 Task: Search one way flight ticket for 1 adult, 5 children, 2 infants in seat and 1 infant on lap in first from San Antonio: San Antonio International Airport to Laramie: Laramie Regional Airport on 8-3-2023. Choice of flights is Westjet. Number of bags: 2 carry on bags and 6 checked bags. Price is upto 106000. Outbound departure time preference is 9:00.
Action: Mouse moved to (297, 124)
Screenshot: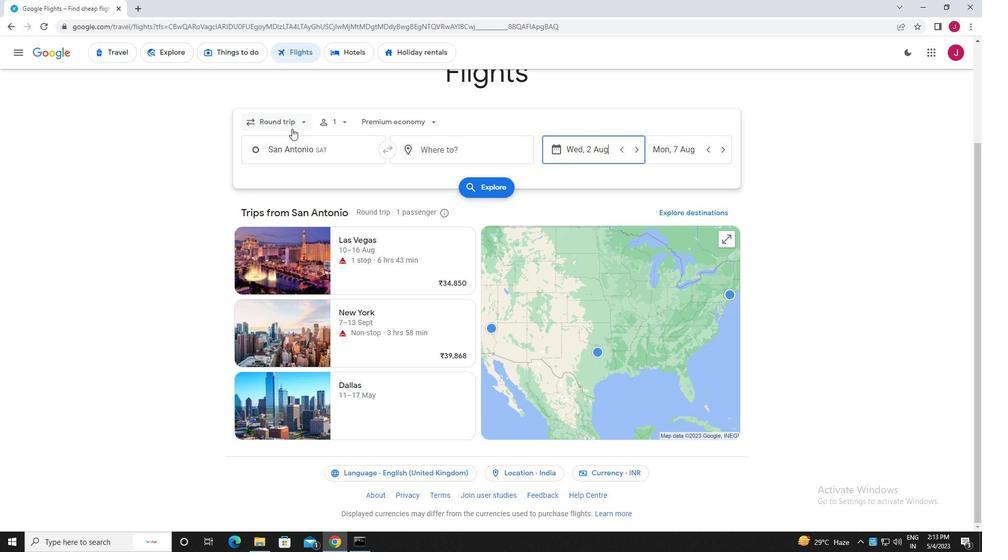 
Action: Mouse pressed left at (297, 124)
Screenshot: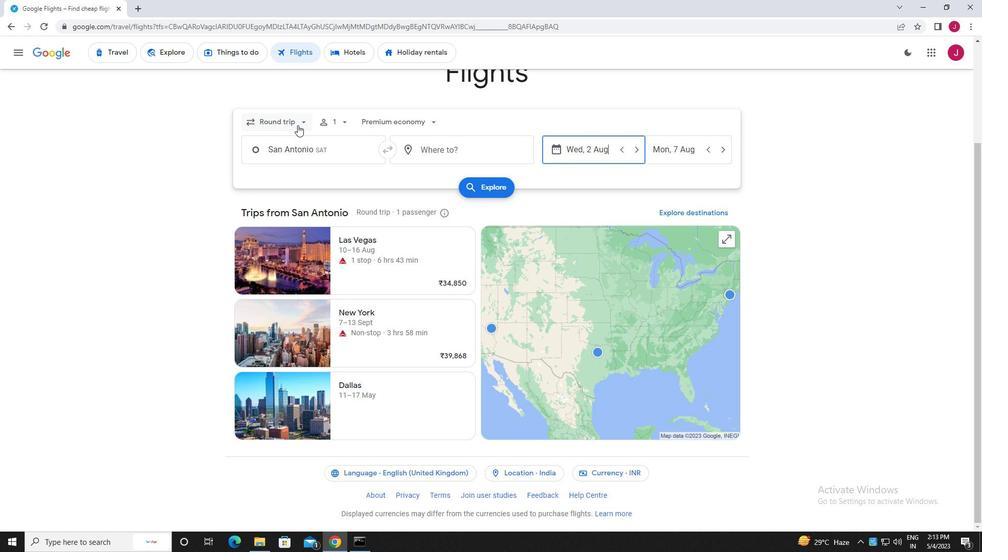 
Action: Mouse moved to (291, 168)
Screenshot: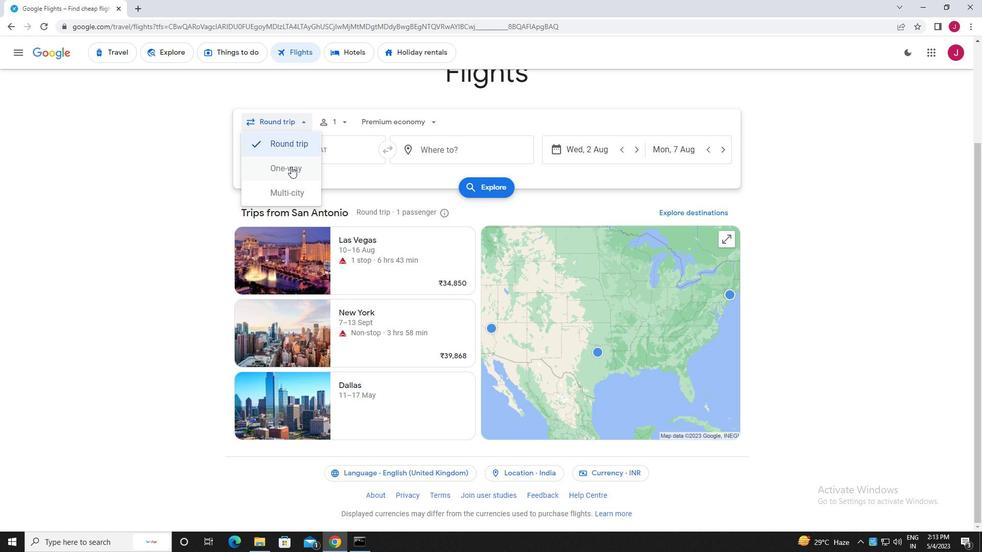 
Action: Mouse pressed left at (291, 168)
Screenshot: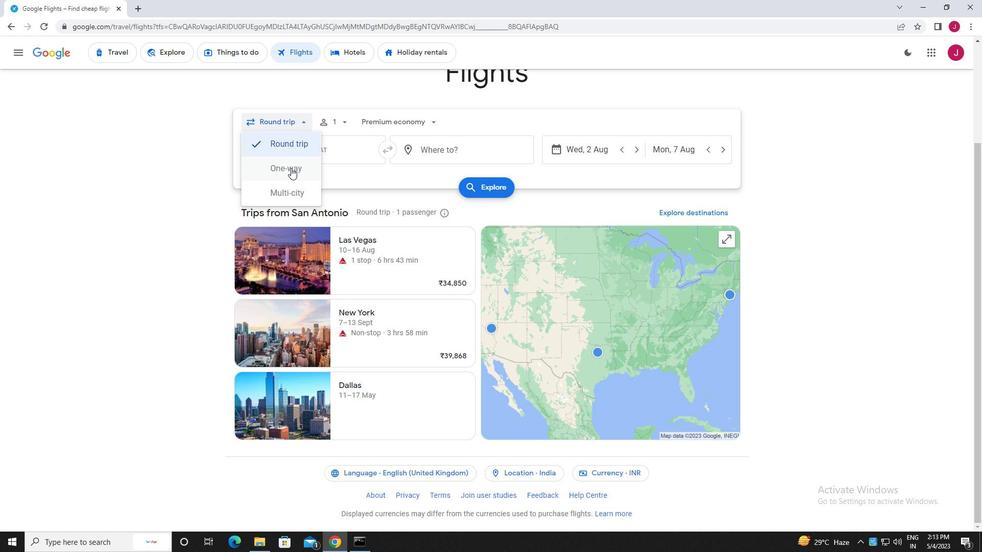 
Action: Mouse moved to (337, 122)
Screenshot: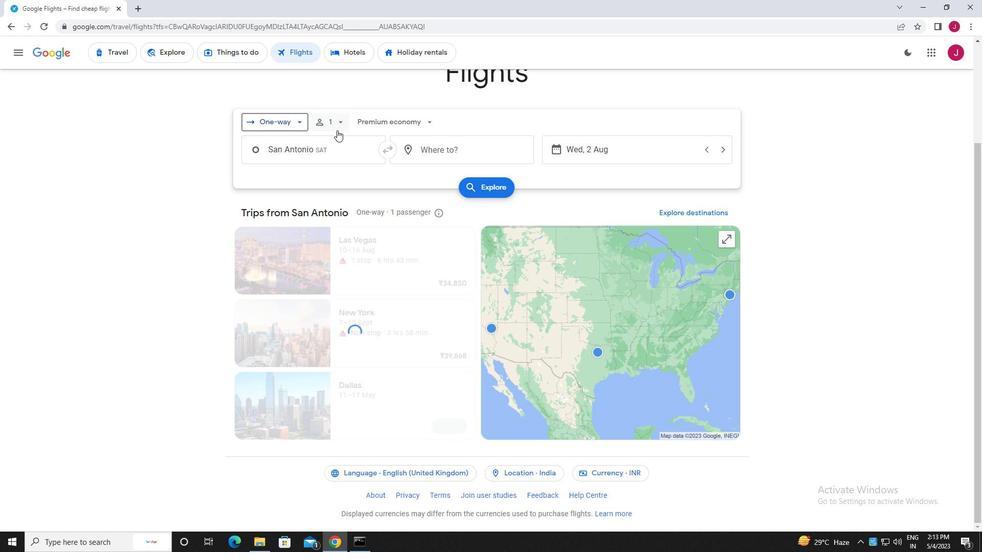 
Action: Mouse pressed left at (337, 122)
Screenshot: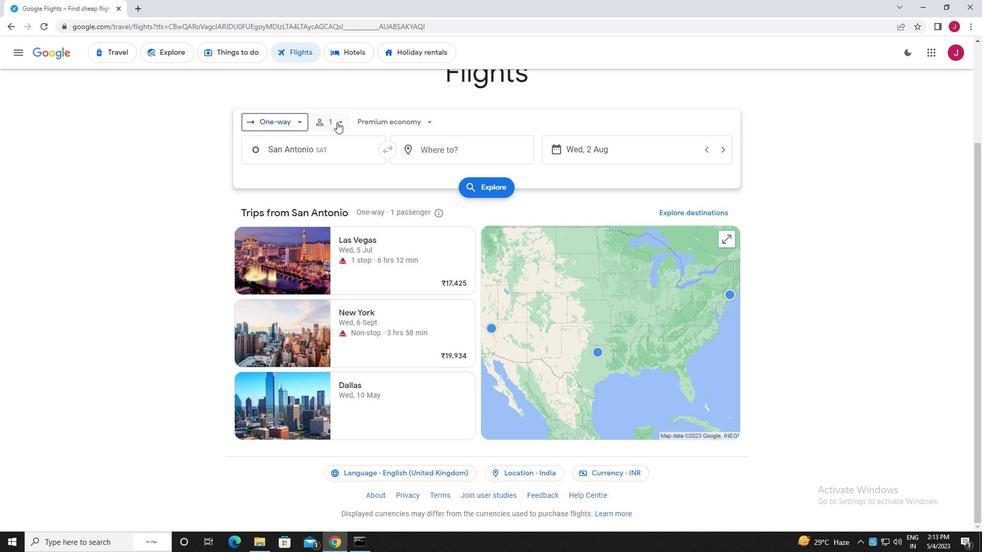 
Action: Mouse moved to (414, 172)
Screenshot: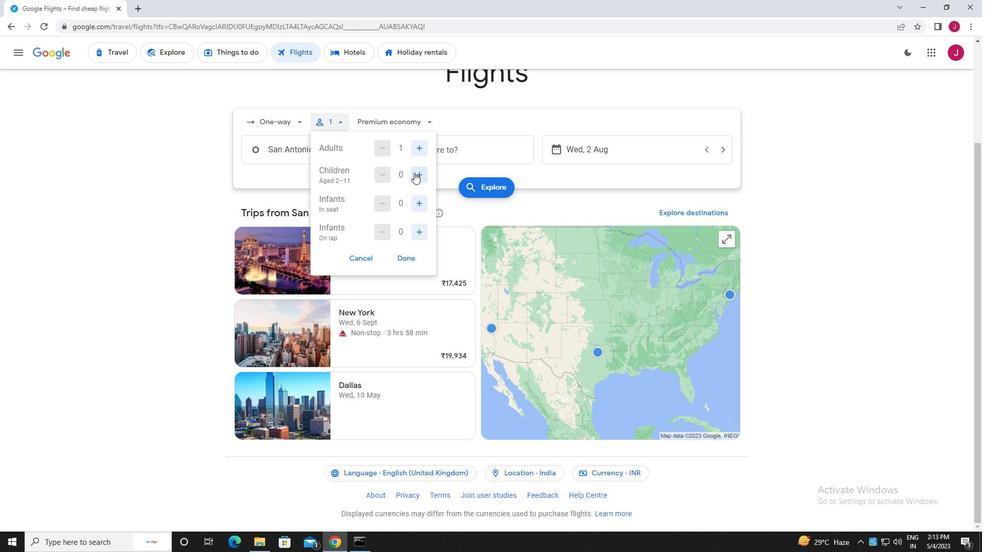 
Action: Mouse pressed left at (414, 172)
Screenshot: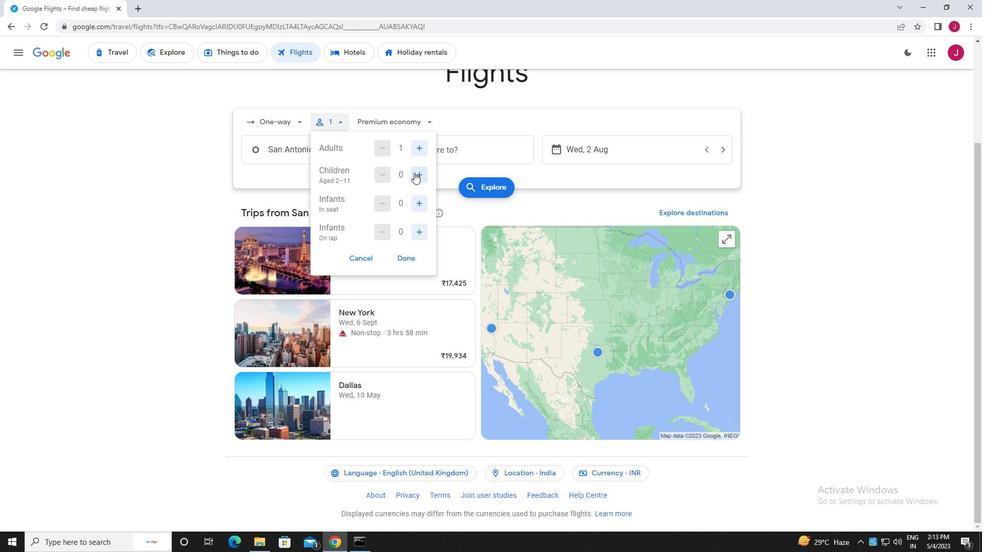 
Action: Mouse moved to (414, 172)
Screenshot: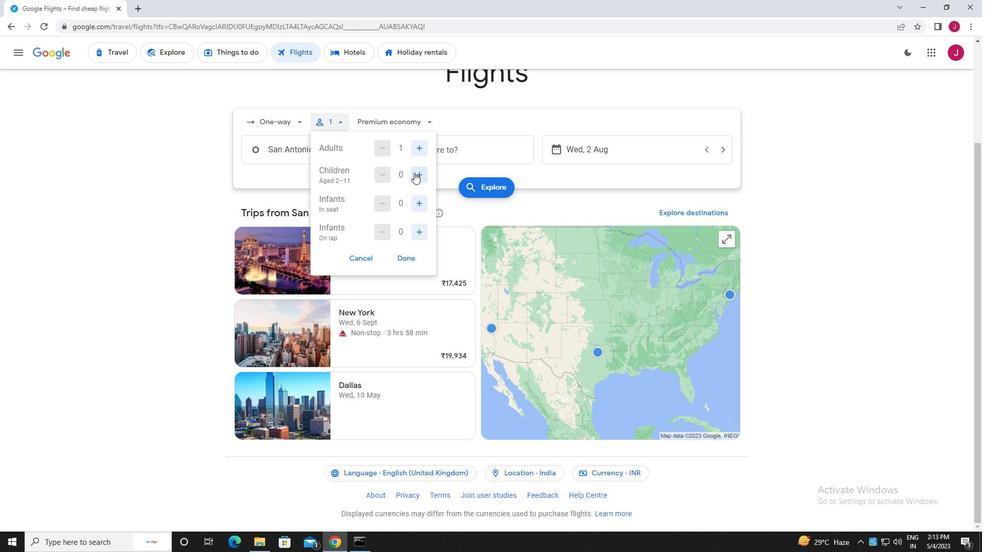 
Action: Mouse pressed left at (414, 172)
Screenshot: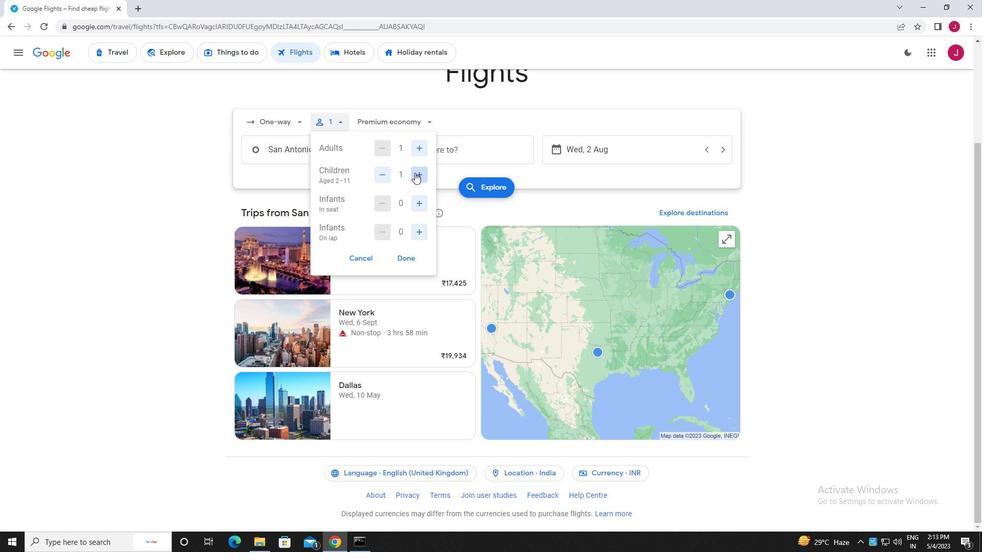 
Action: Mouse pressed left at (414, 172)
Screenshot: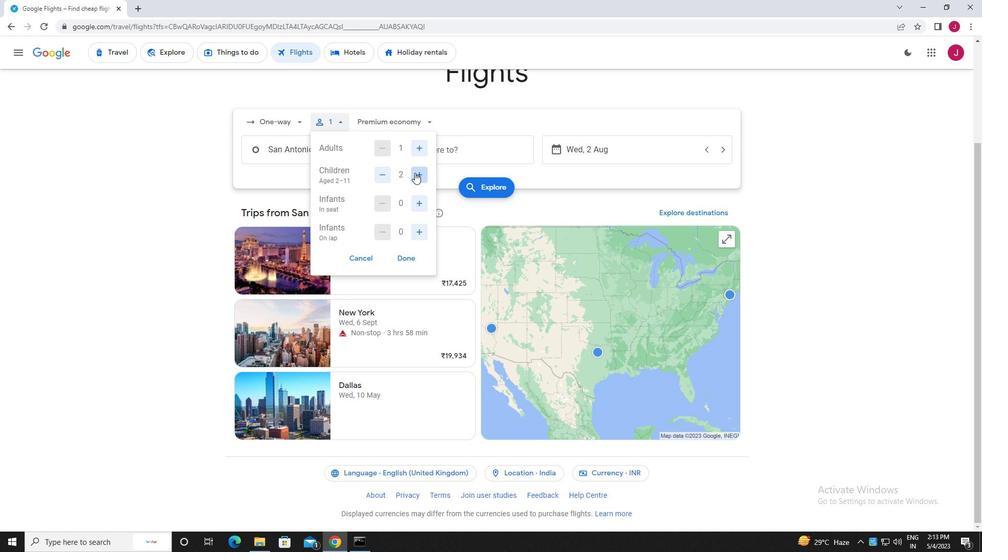 
Action: Mouse pressed left at (414, 172)
Screenshot: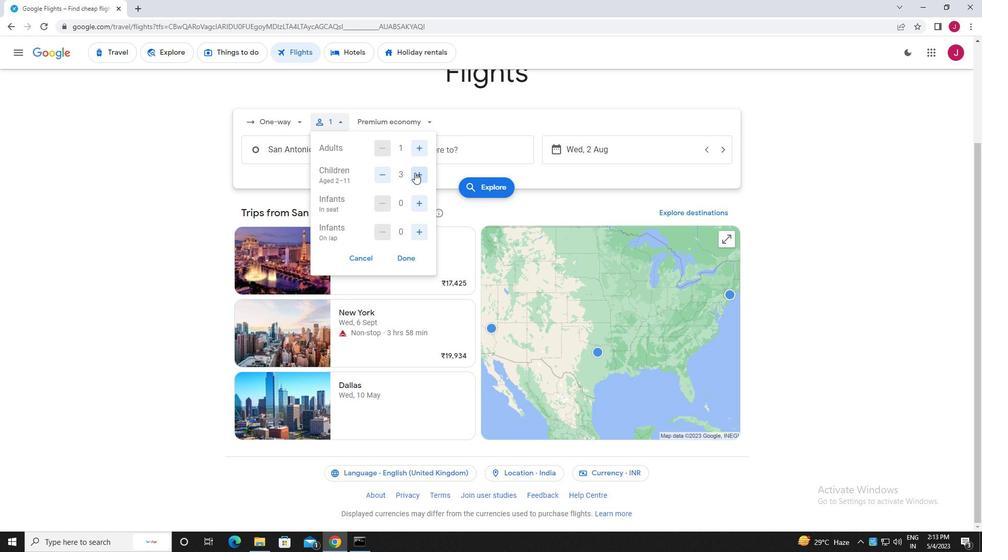 
Action: Mouse pressed left at (414, 172)
Screenshot: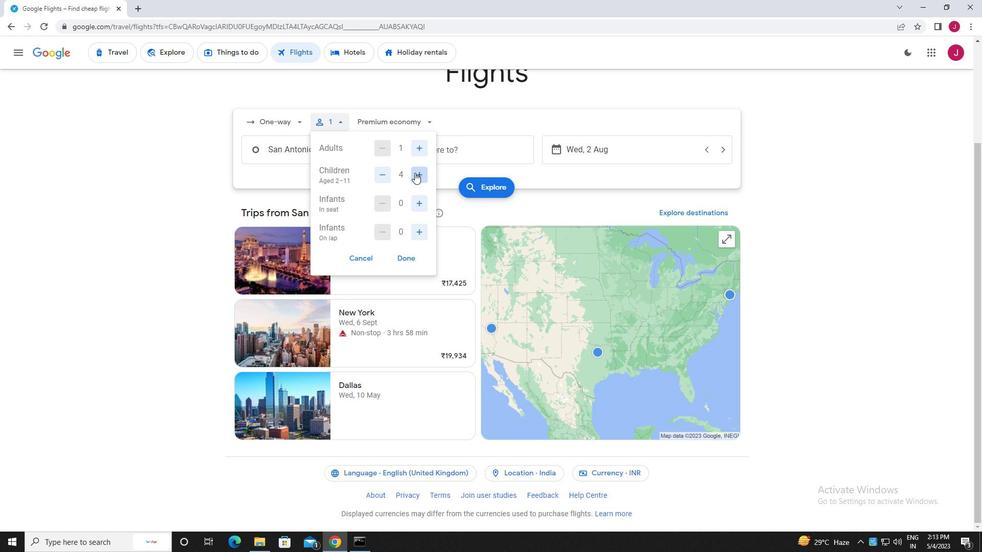 
Action: Mouse moved to (420, 202)
Screenshot: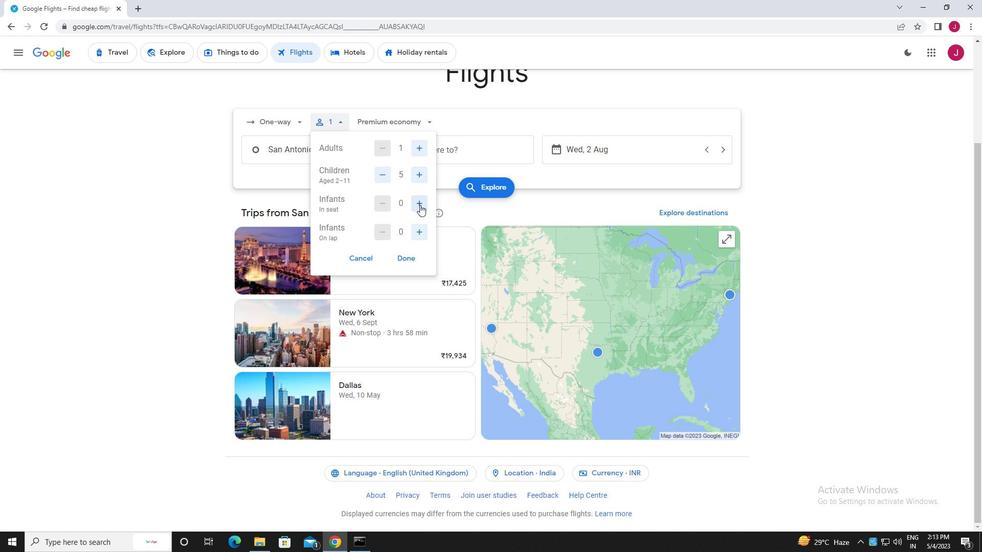 
Action: Mouse pressed left at (420, 202)
Screenshot: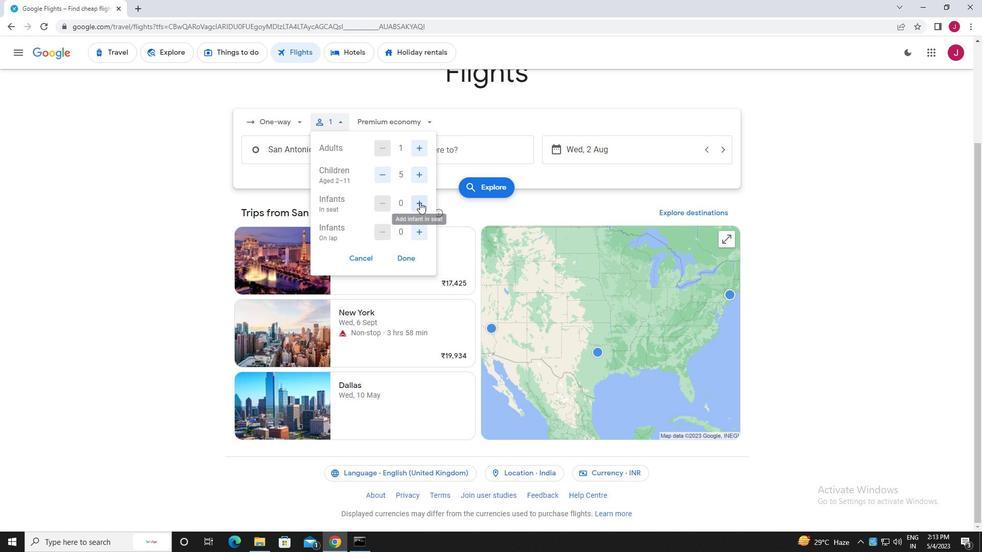 
Action: Mouse pressed left at (420, 202)
Screenshot: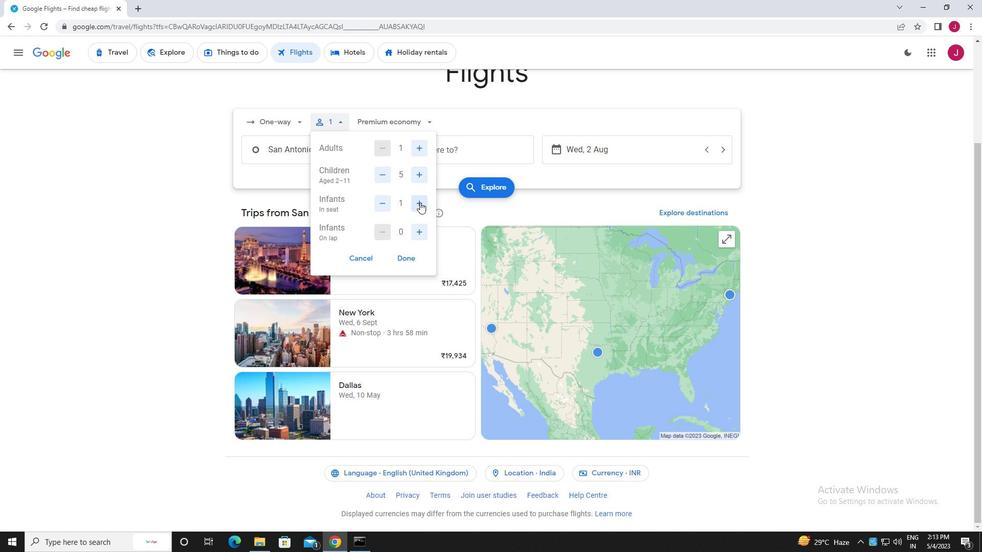 
Action: Mouse moved to (419, 233)
Screenshot: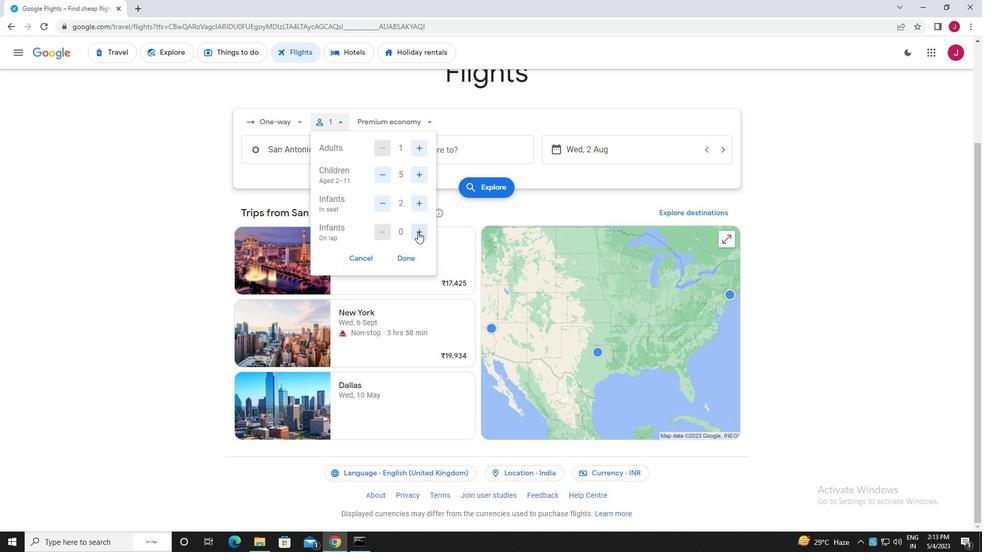 
Action: Mouse pressed left at (419, 233)
Screenshot: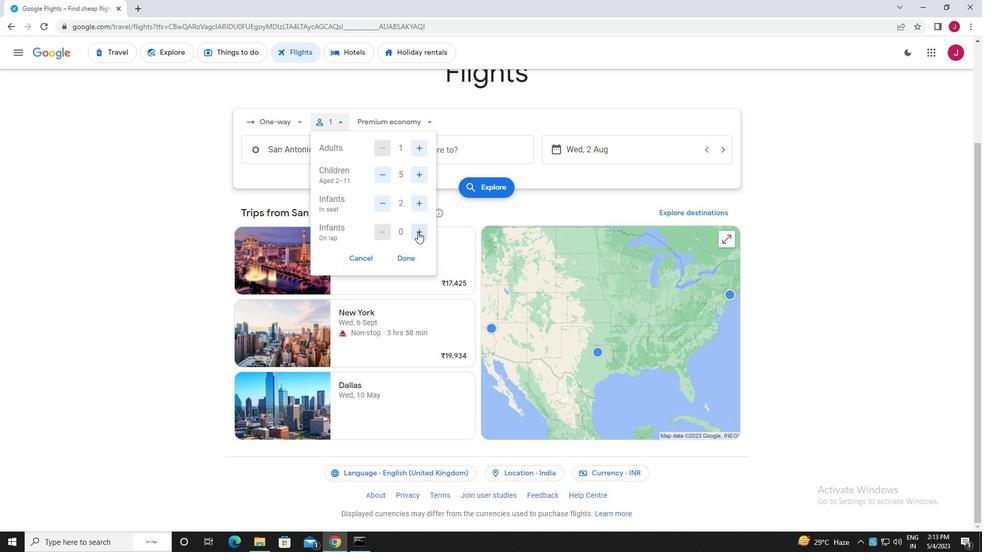 
Action: Mouse moved to (385, 203)
Screenshot: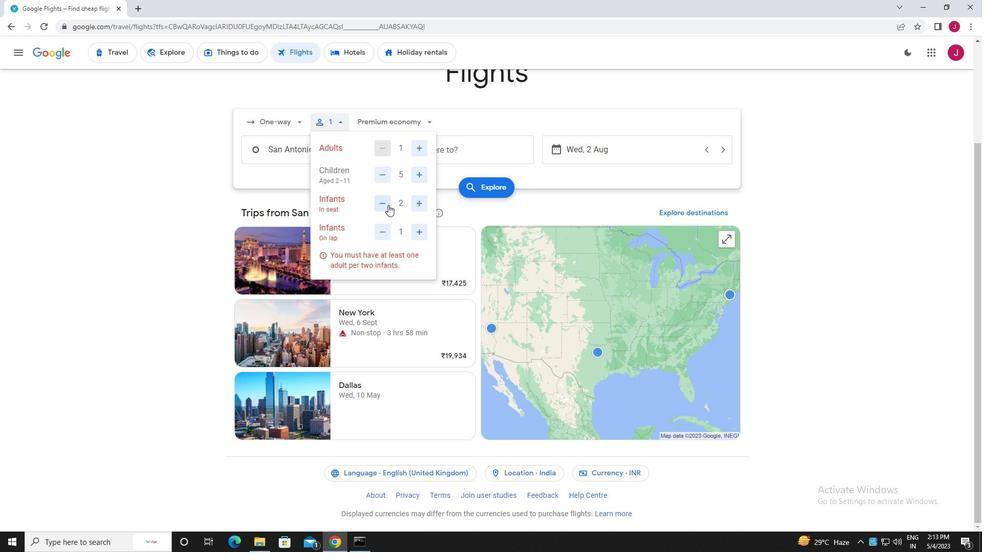 
Action: Mouse pressed left at (385, 203)
Screenshot: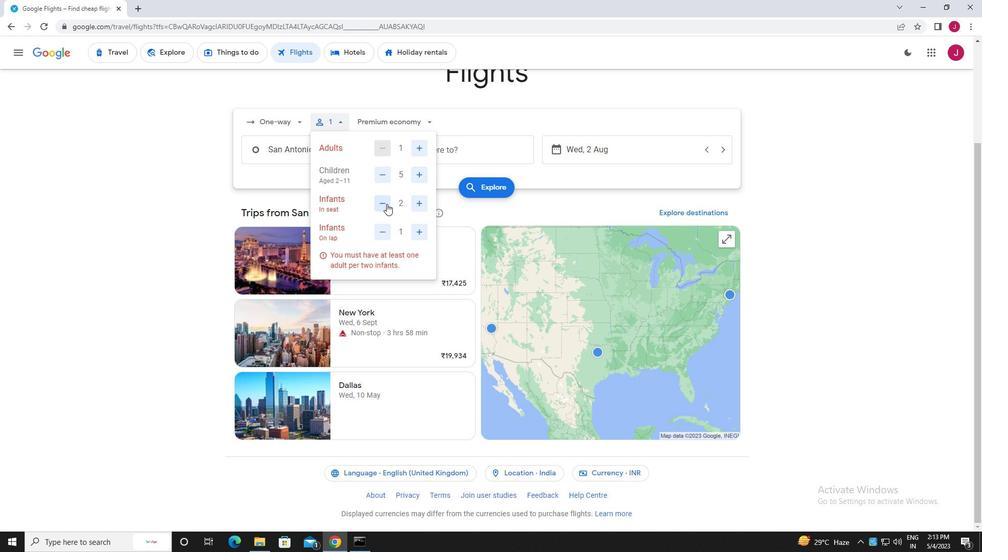 
Action: Mouse moved to (403, 257)
Screenshot: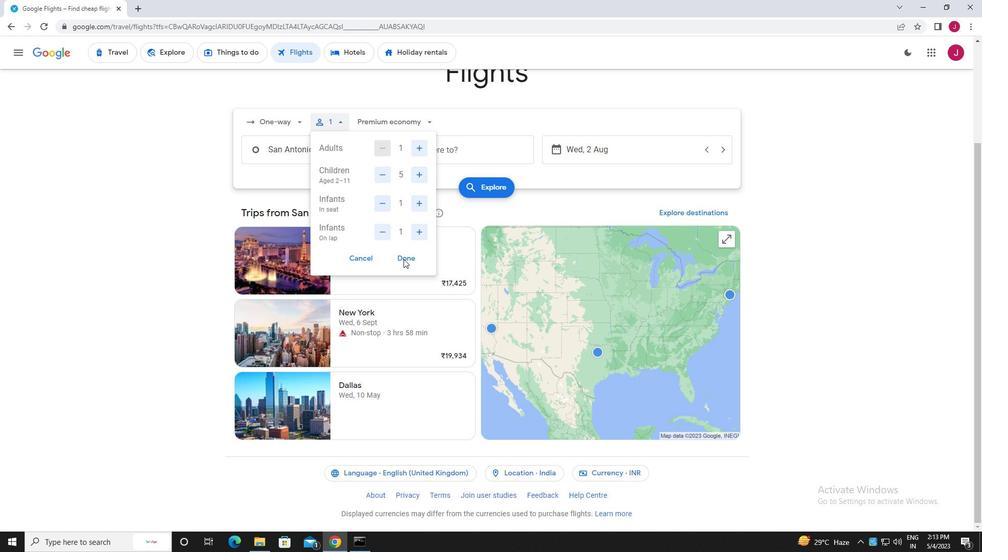 
Action: Mouse pressed left at (403, 257)
Screenshot: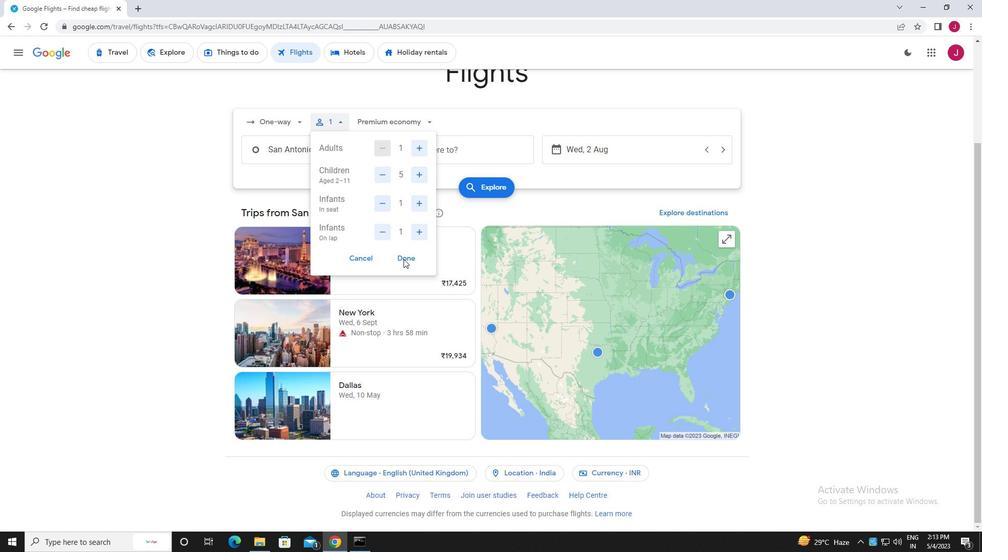 
Action: Mouse moved to (404, 122)
Screenshot: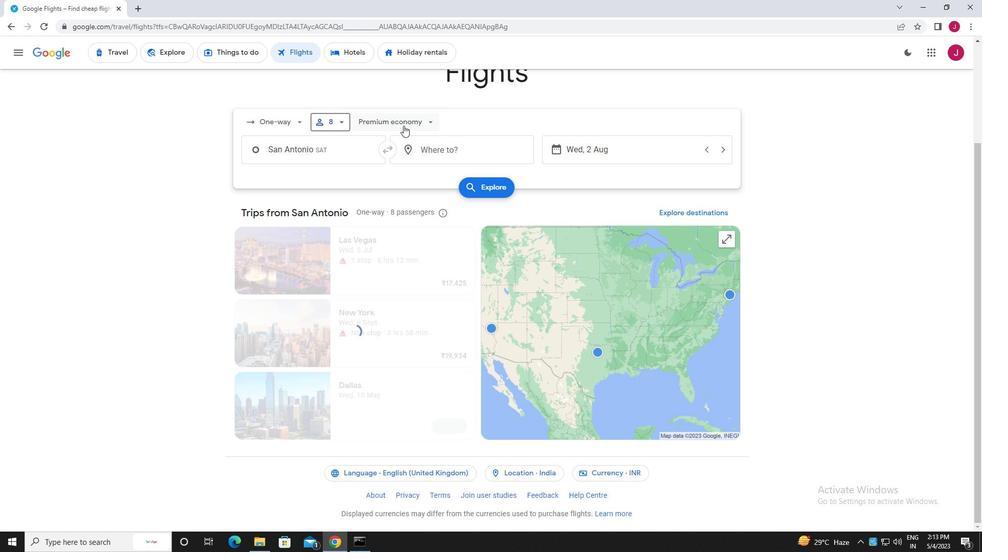 
Action: Mouse pressed left at (404, 122)
Screenshot: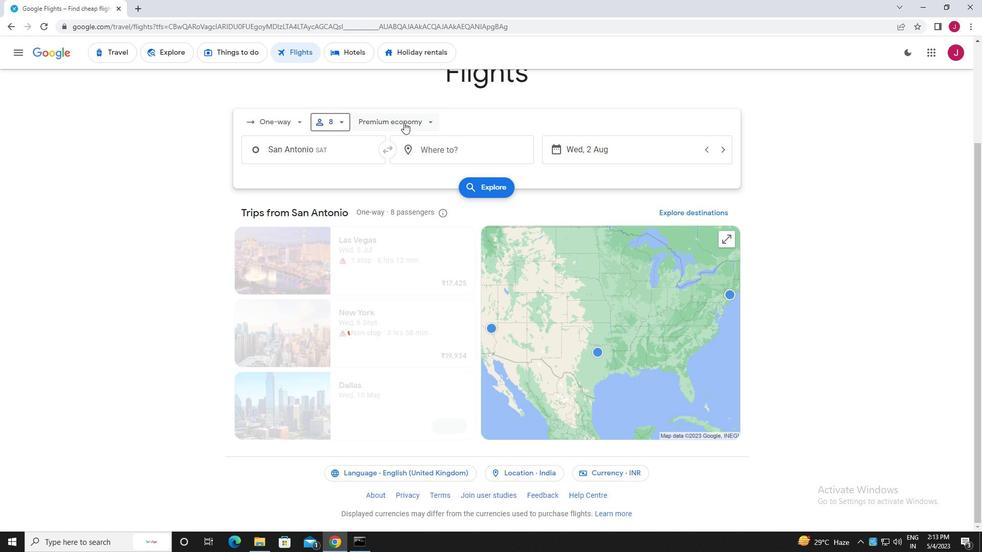 
Action: Mouse moved to (391, 219)
Screenshot: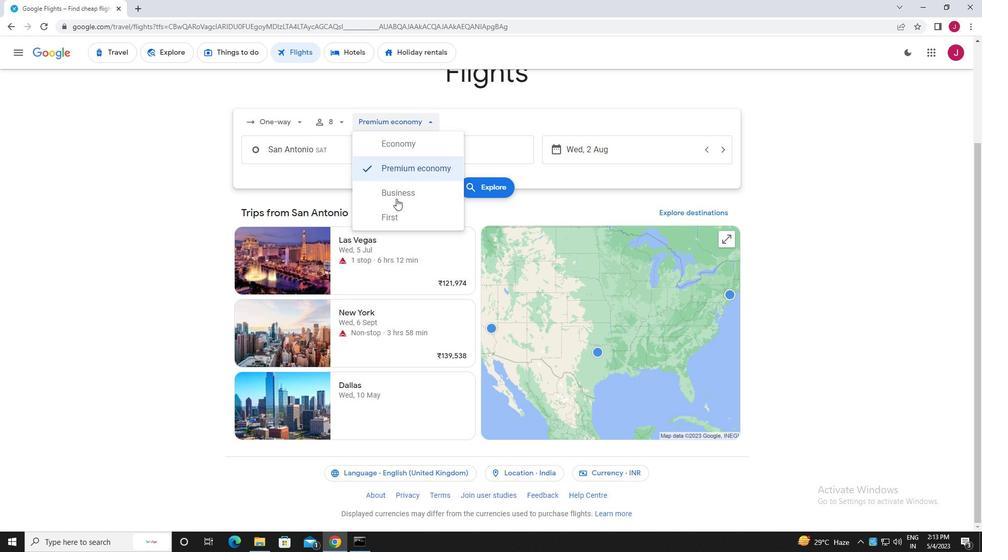 
Action: Mouse pressed left at (391, 219)
Screenshot: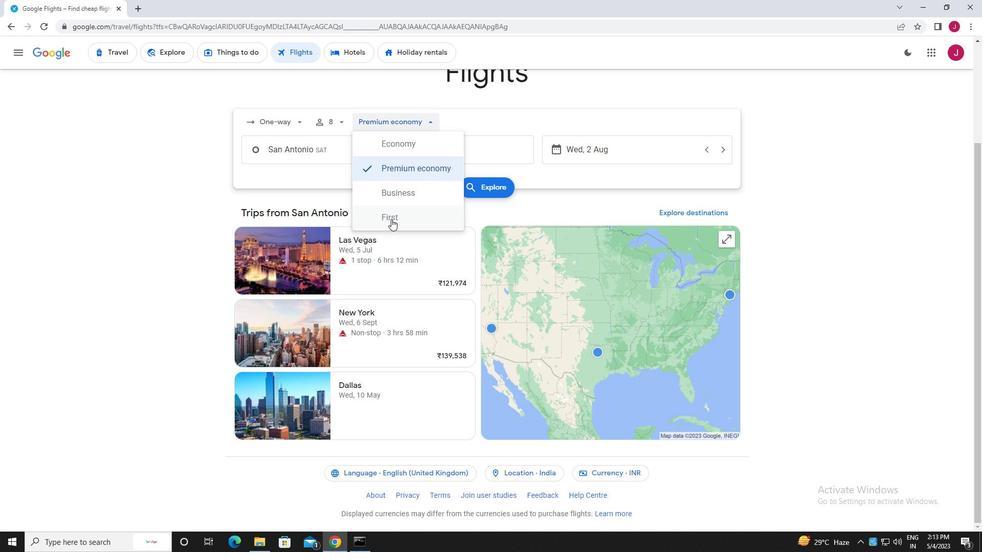 
Action: Mouse moved to (334, 151)
Screenshot: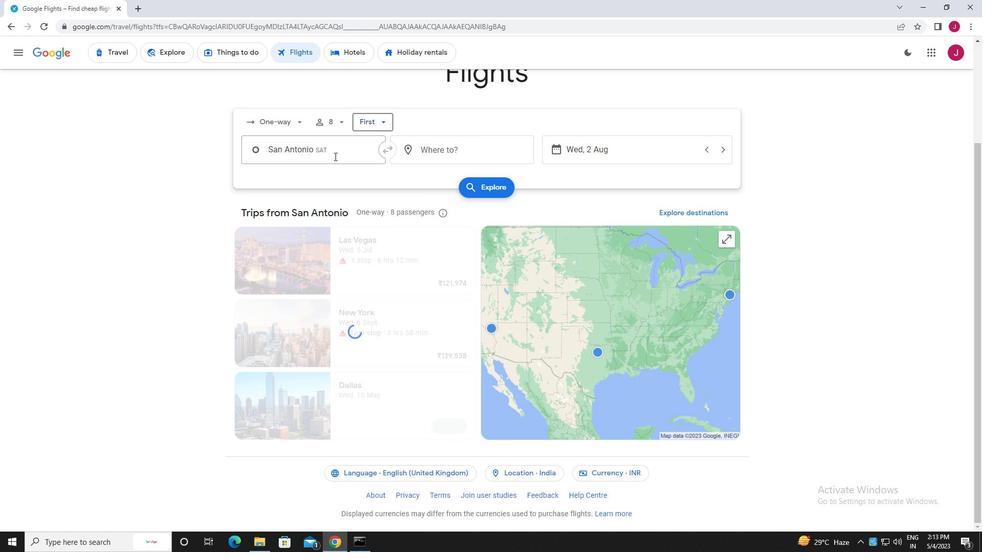 
Action: Mouse pressed left at (334, 151)
Screenshot: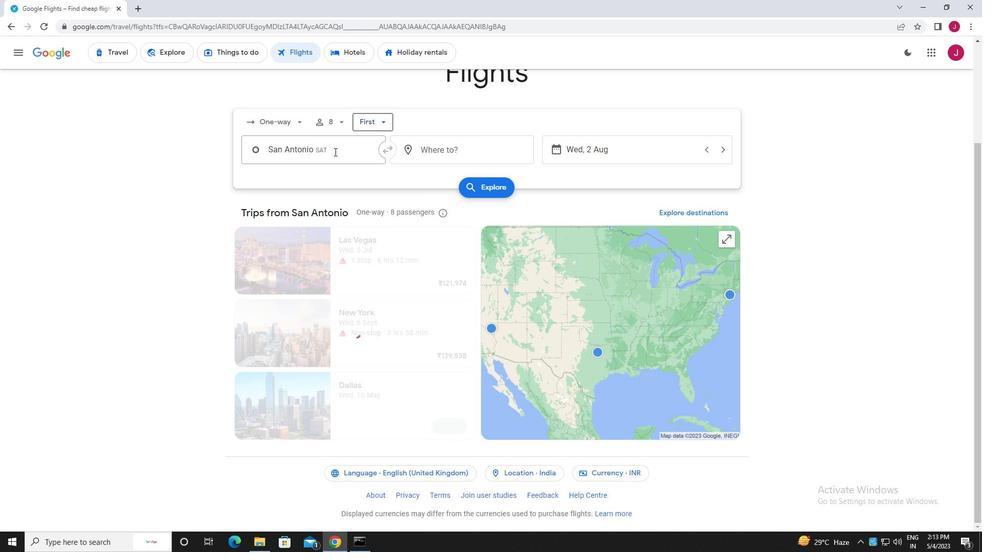 
Action: Mouse moved to (335, 151)
Screenshot: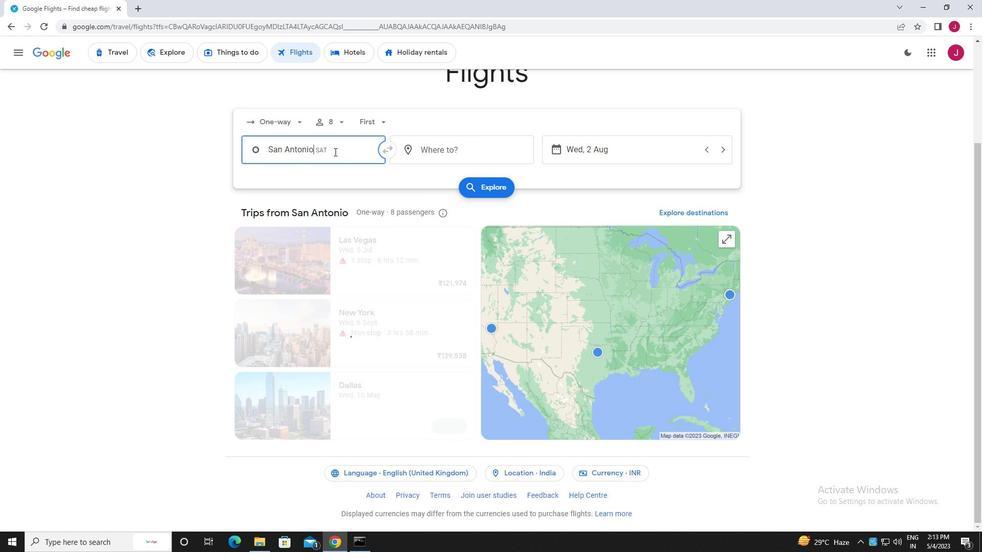 
Action: Key pressed san<Key.space>antonio
Screenshot: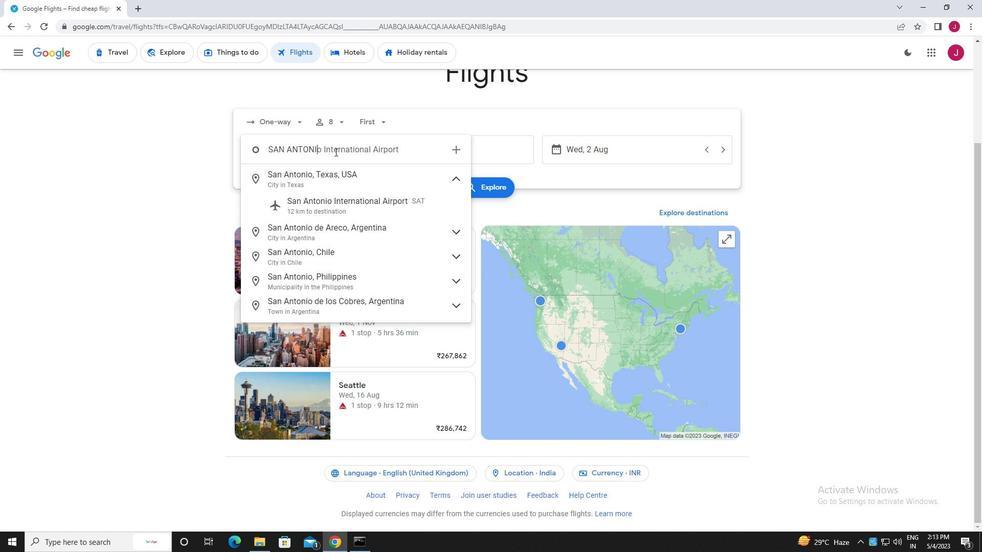 
Action: Mouse moved to (380, 209)
Screenshot: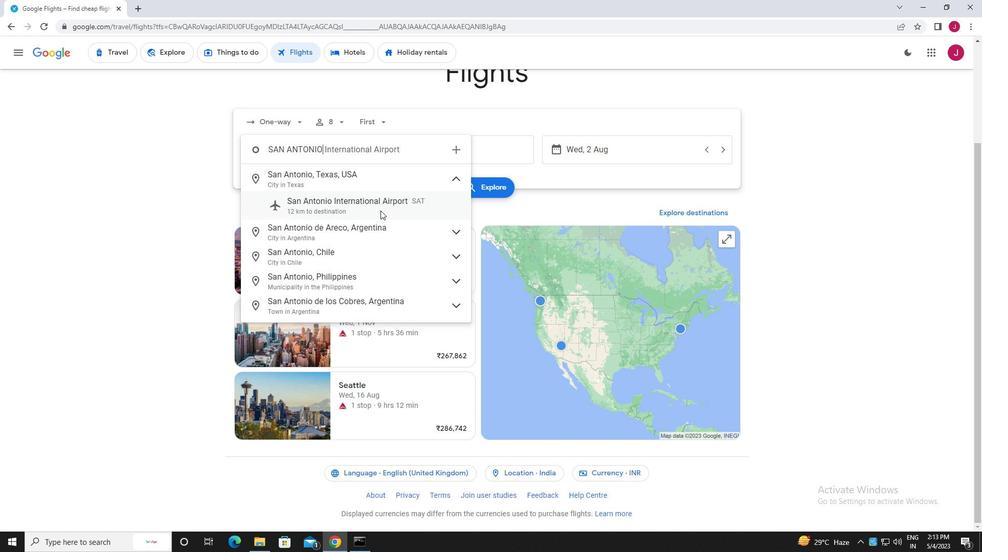 
Action: Mouse pressed left at (380, 209)
Screenshot: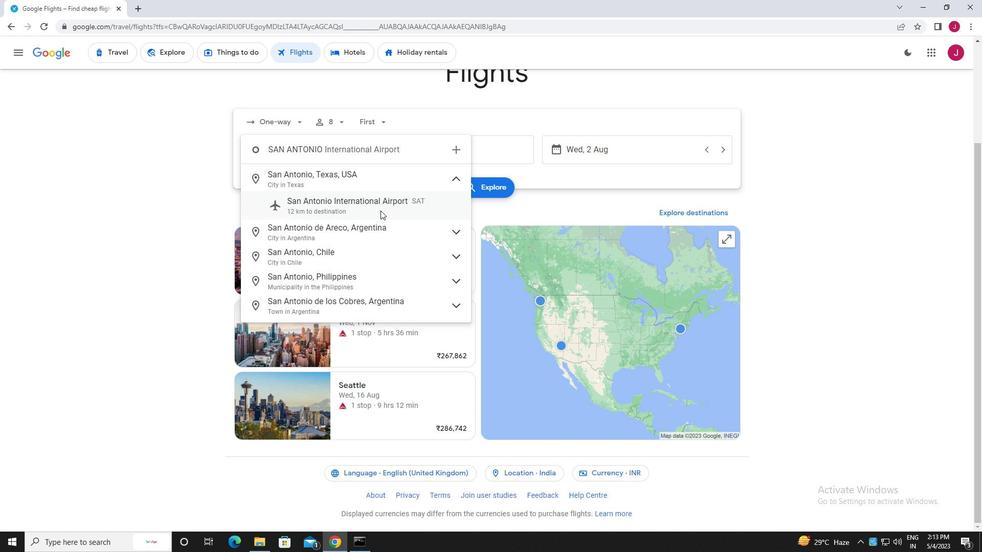 
Action: Mouse moved to (459, 151)
Screenshot: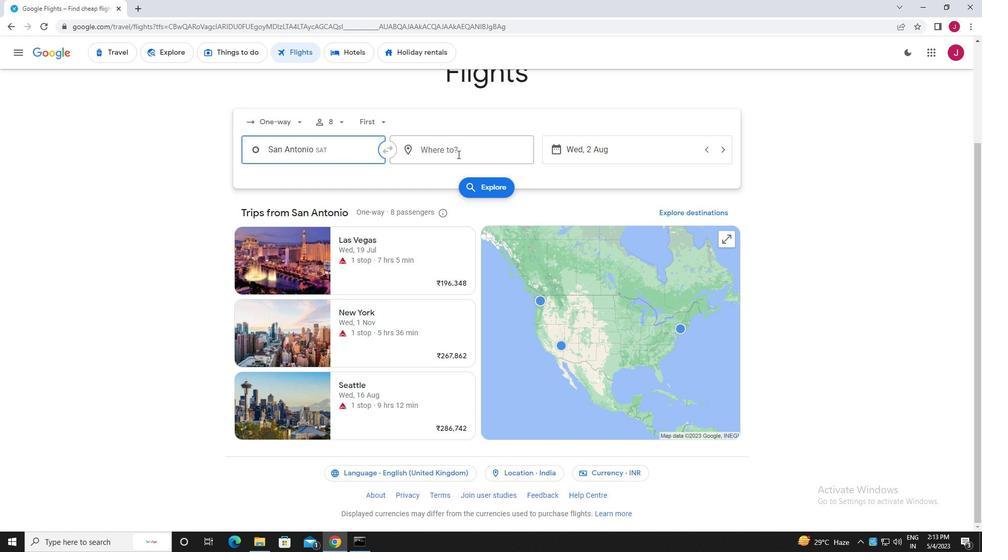 
Action: Mouse pressed left at (459, 151)
Screenshot: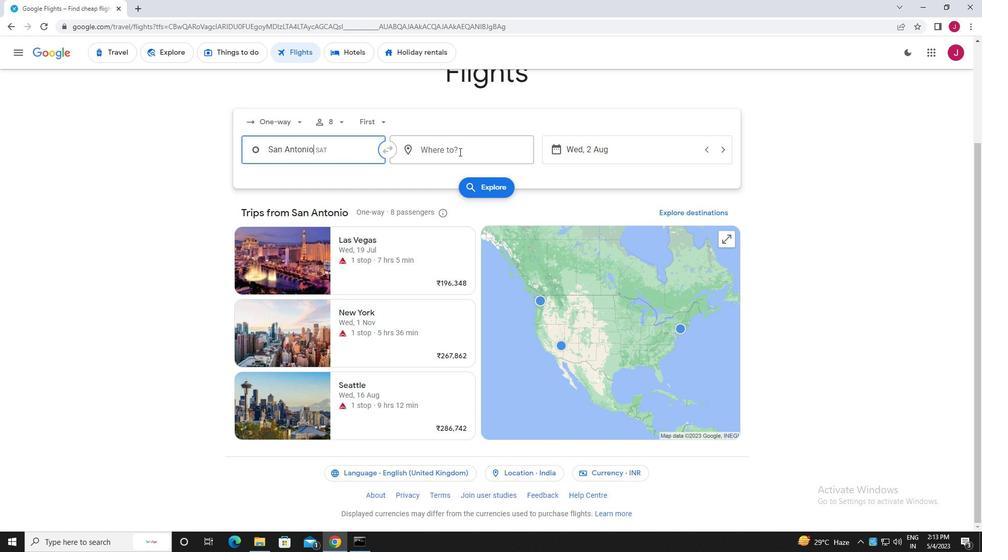 
Action: Mouse moved to (459, 152)
Screenshot: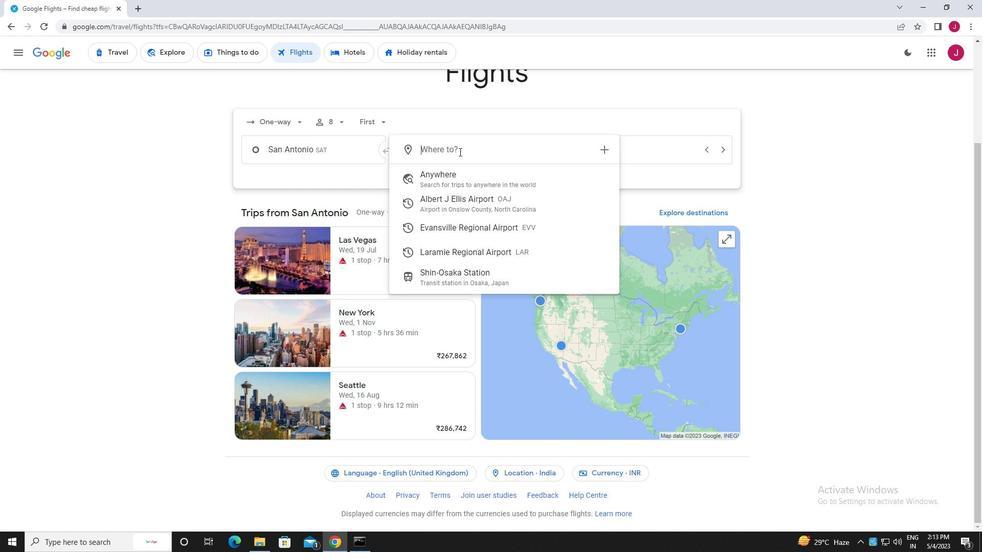 
Action: Key pressed laram
Screenshot: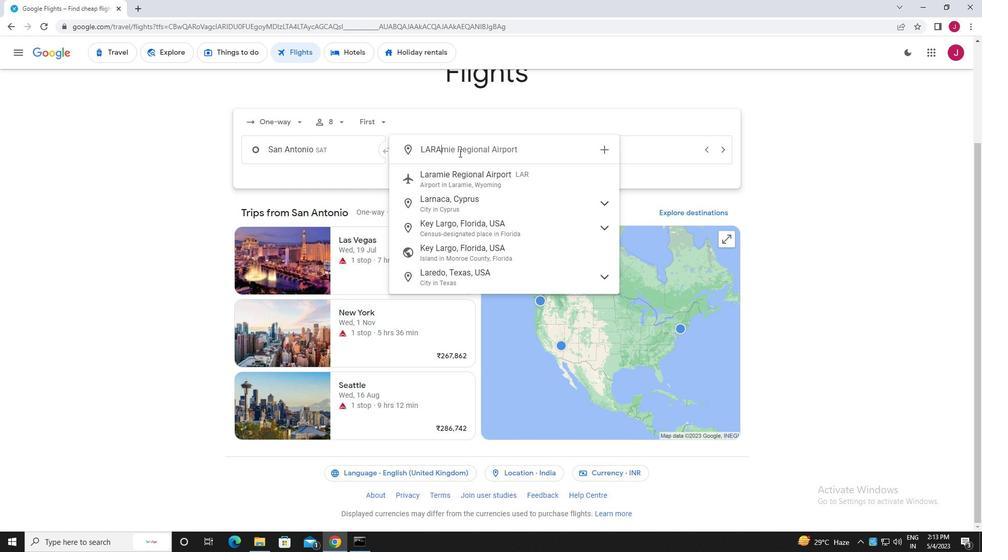 
Action: Mouse moved to (482, 234)
Screenshot: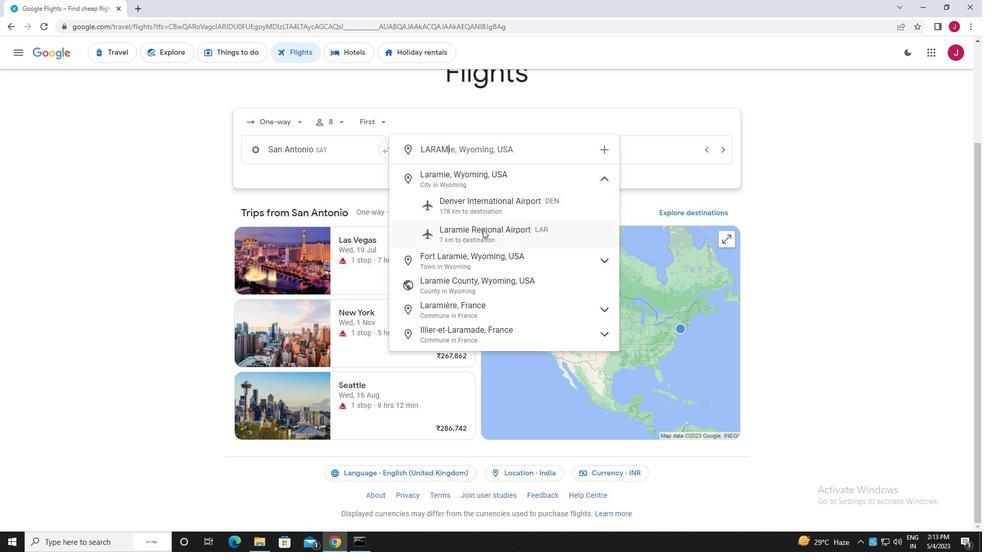 
Action: Mouse pressed left at (482, 234)
Screenshot: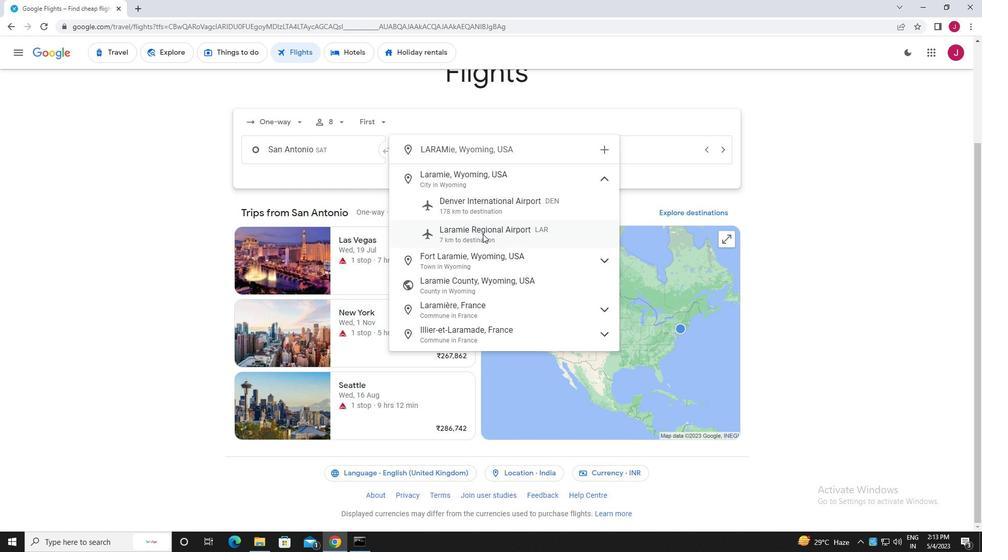 
Action: Mouse moved to (596, 150)
Screenshot: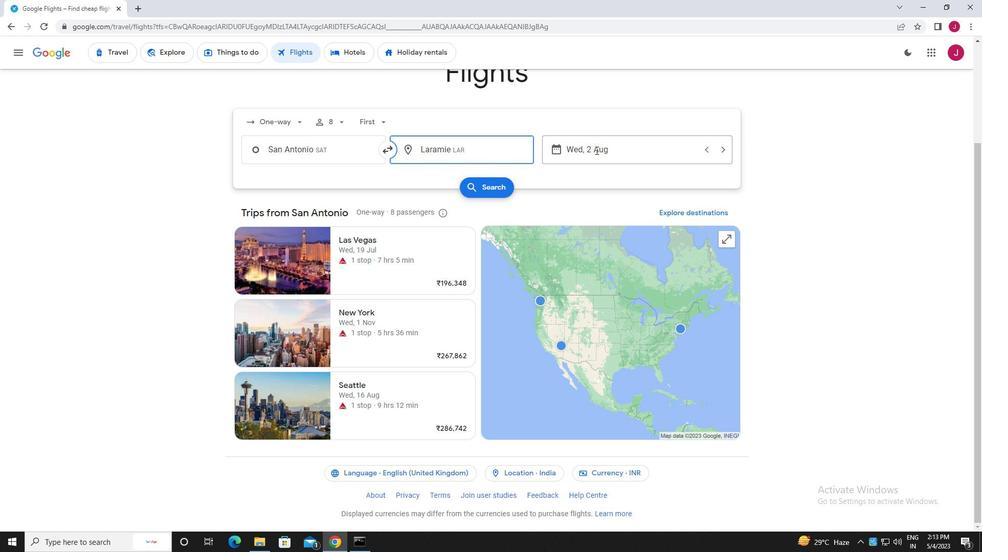 
Action: Mouse pressed left at (596, 150)
Screenshot: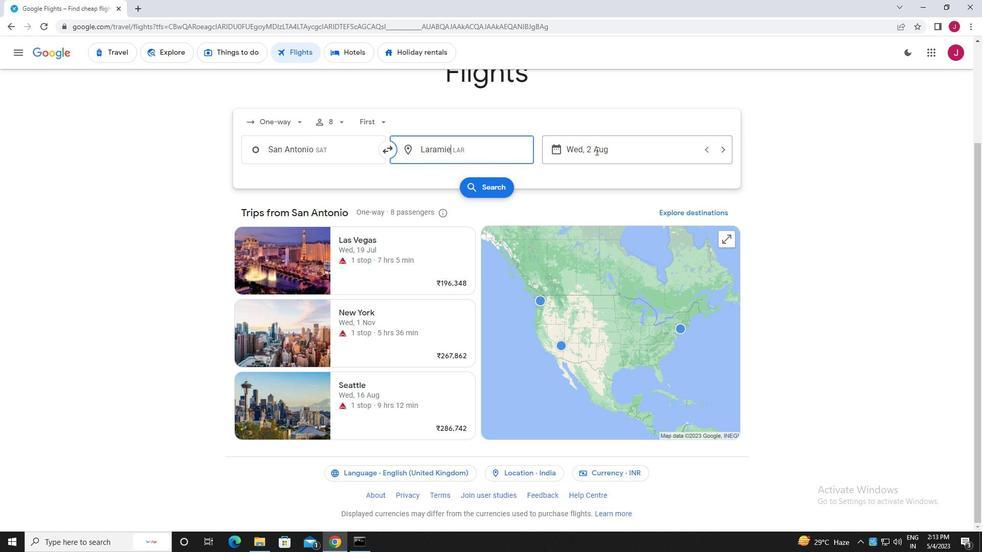 
Action: Mouse moved to (467, 225)
Screenshot: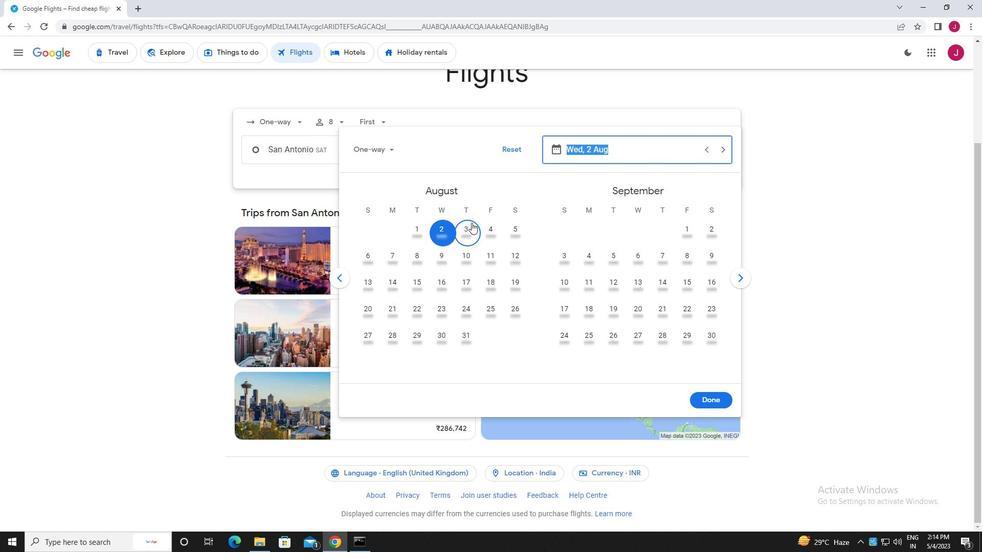 
Action: Mouse pressed left at (467, 225)
Screenshot: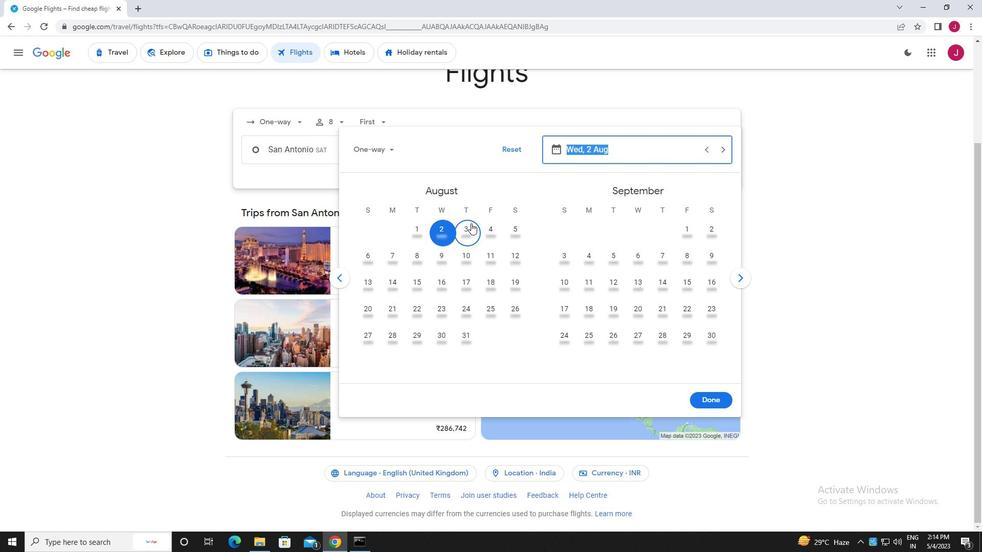 
Action: Mouse moved to (706, 401)
Screenshot: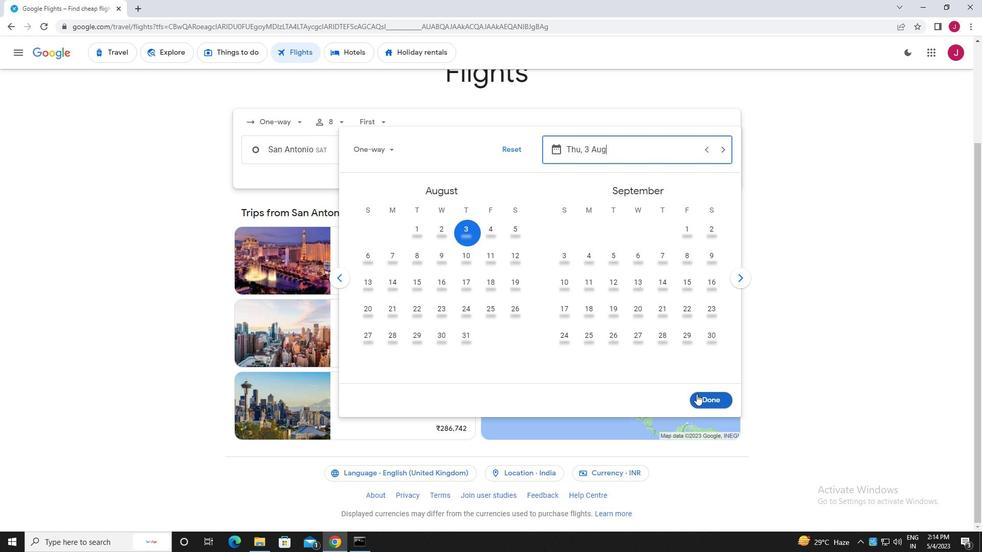 
Action: Mouse pressed left at (706, 401)
Screenshot: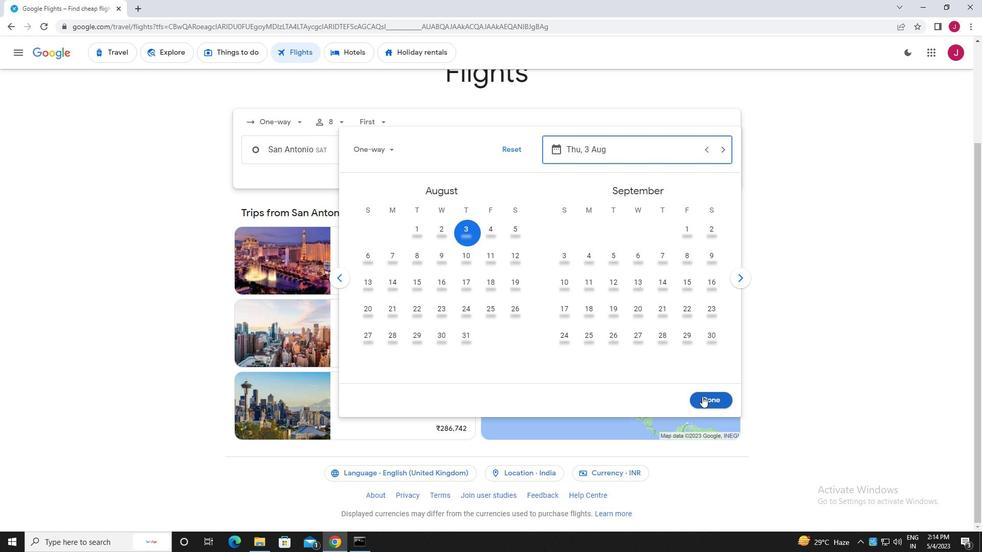 
Action: Mouse moved to (494, 185)
Screenshot: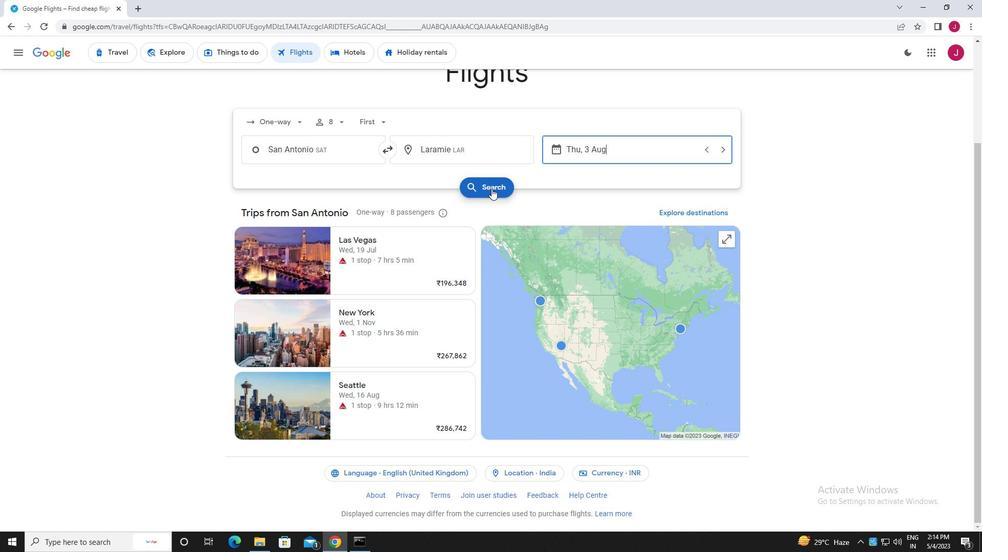 
Action: Mouse pressed left at (494, 185)
Screenshot: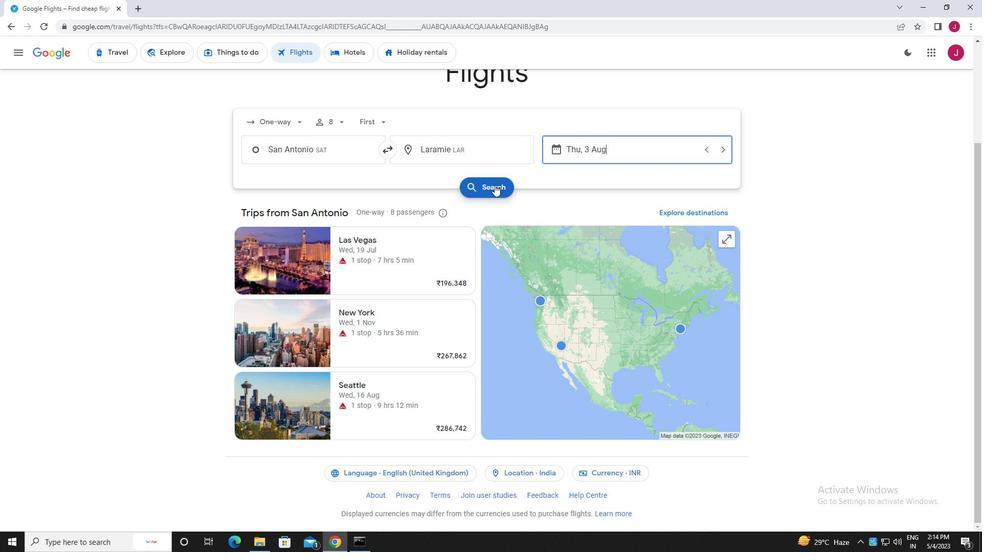 
Action: Mouse moved to (261, 145)
Screenshot: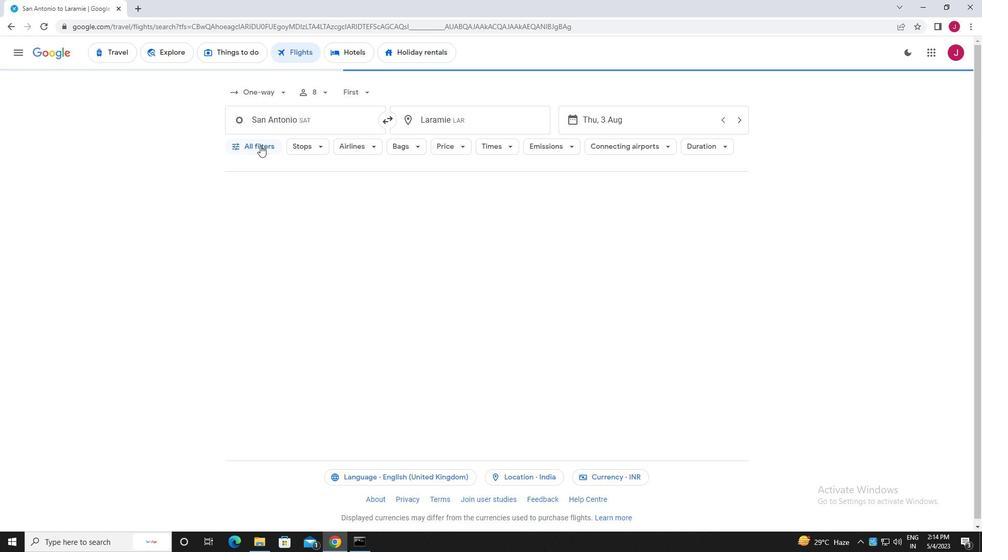 
Action: Mouse pressed left at (261, 145)
Screenshot: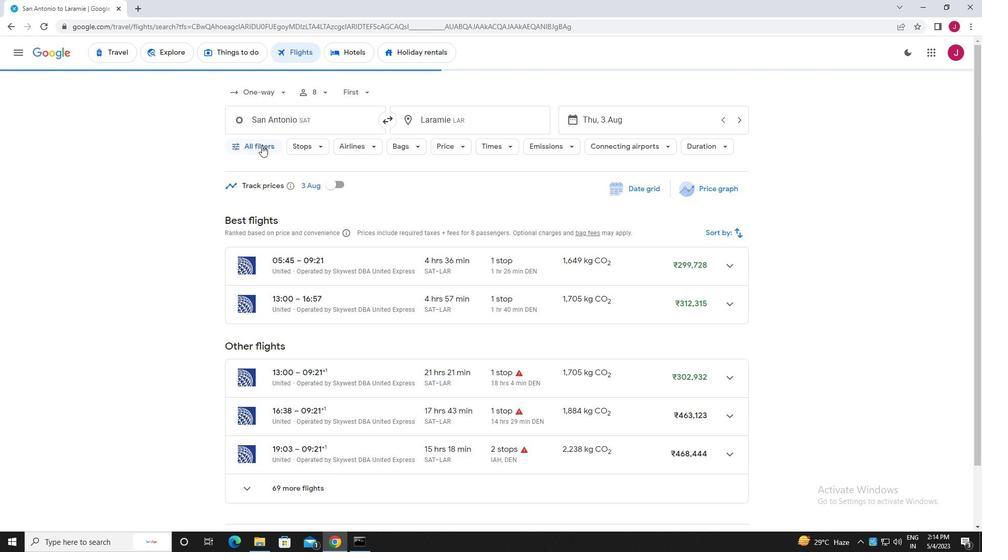 
Action: Mouse moved to (349, 232)
Screenshot: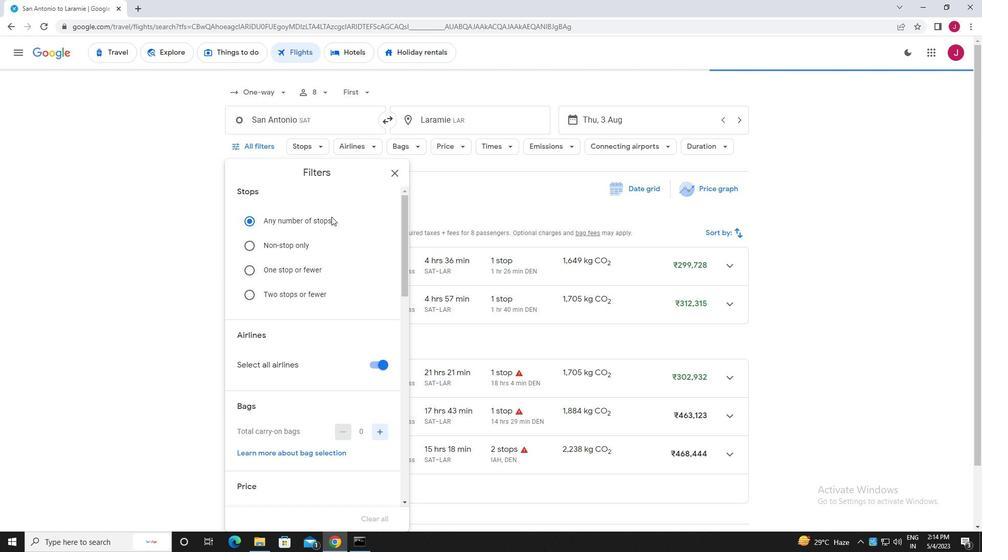 
Action: Mouse scrolled (349, 232) with delta (0, 0)
Screenshot: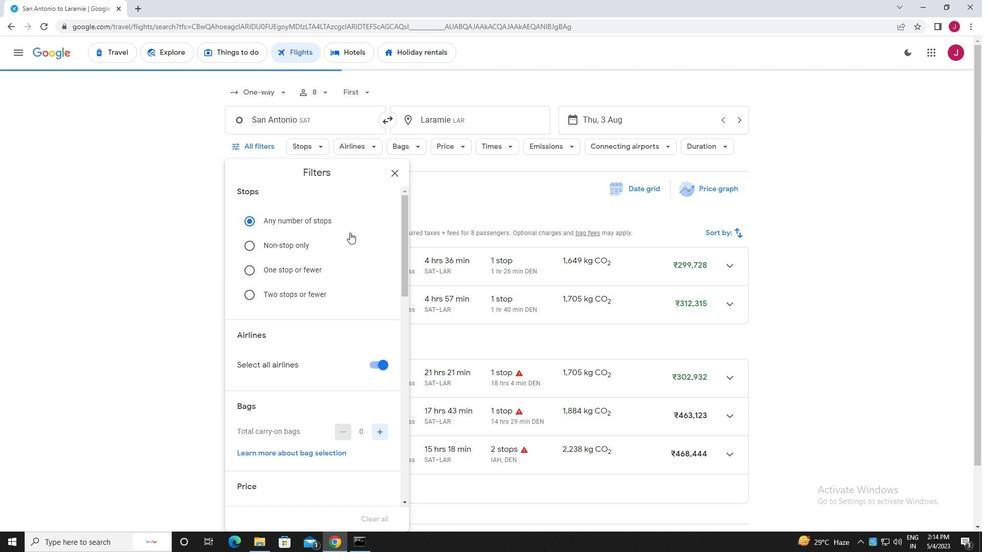 
Action: Mouse scrolled (349, 232) with delta (0, 0)
Screenshot: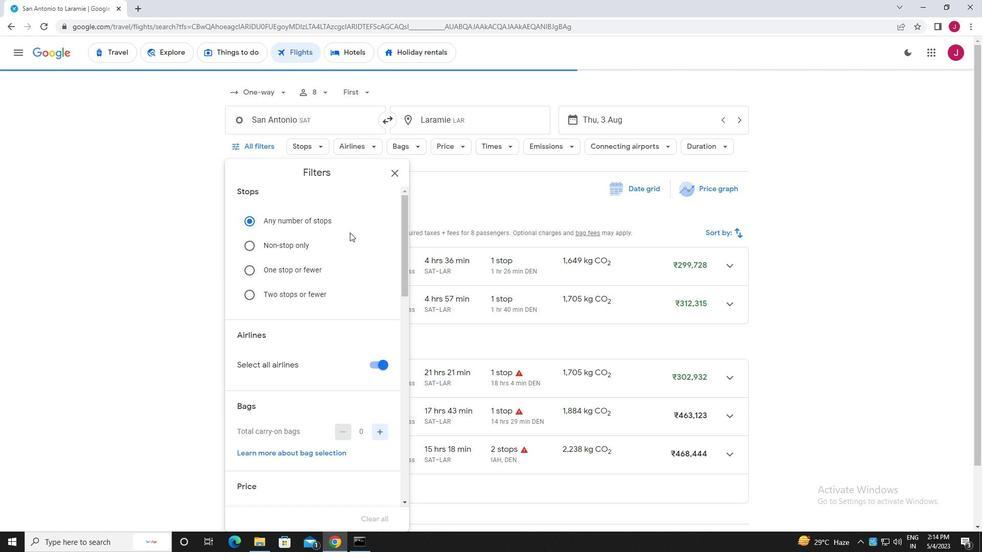 
Action: Mouse scrolled (349, 232) with delta (0, 0)
Screenshot: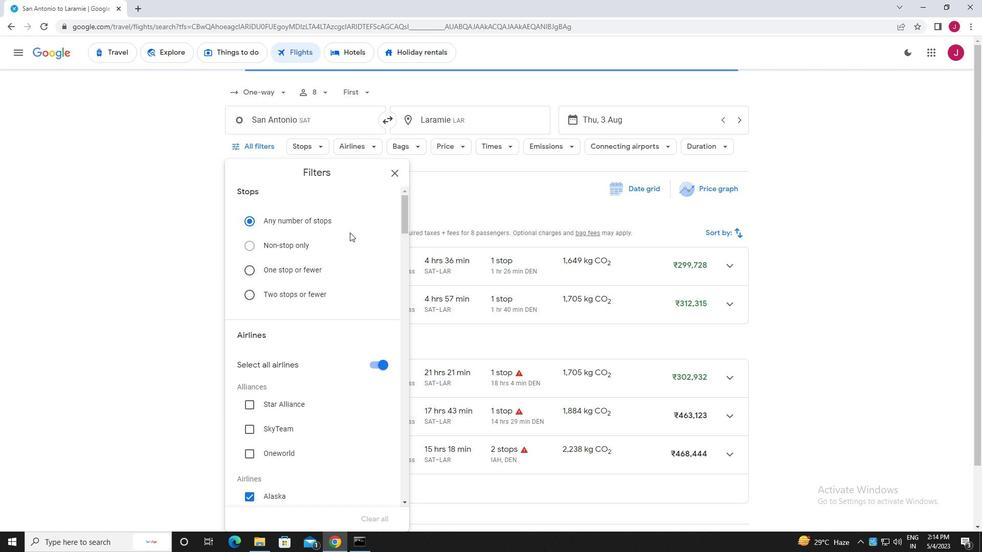 
Action: Mouse moved to (370, 214)
Screenshot: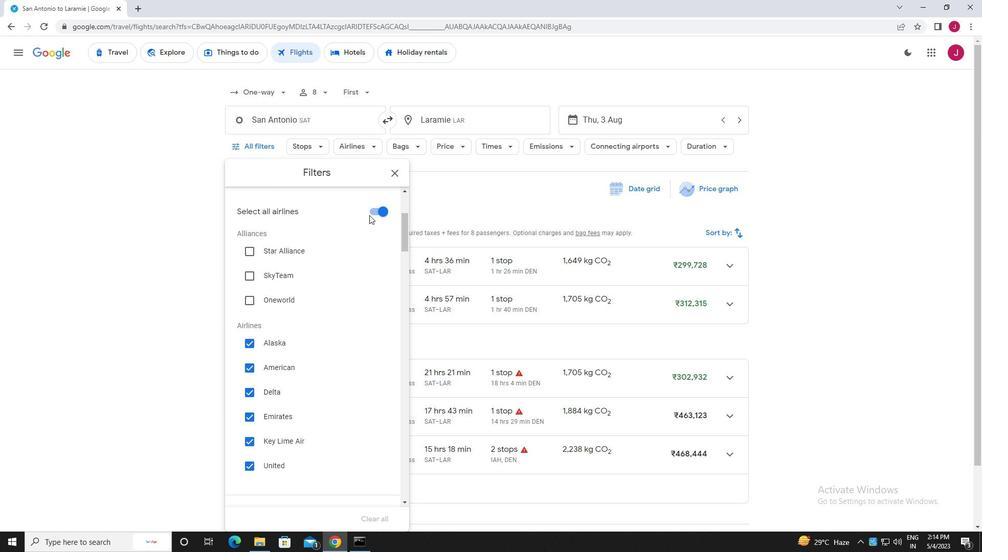 
Action: Mouse pressed left at (370, 214)
Screenshot: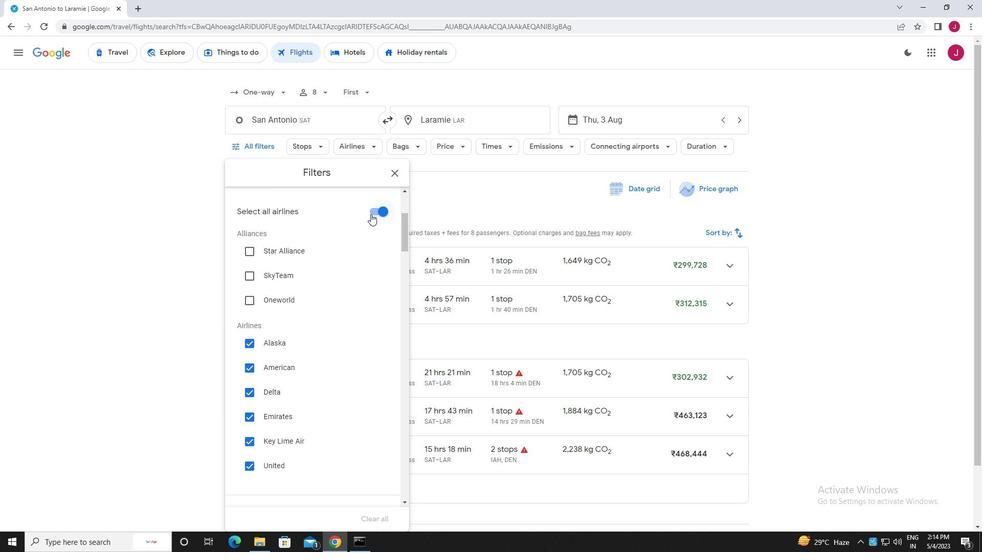 
Action: Mouse moved to (283, 379)
Screenshot: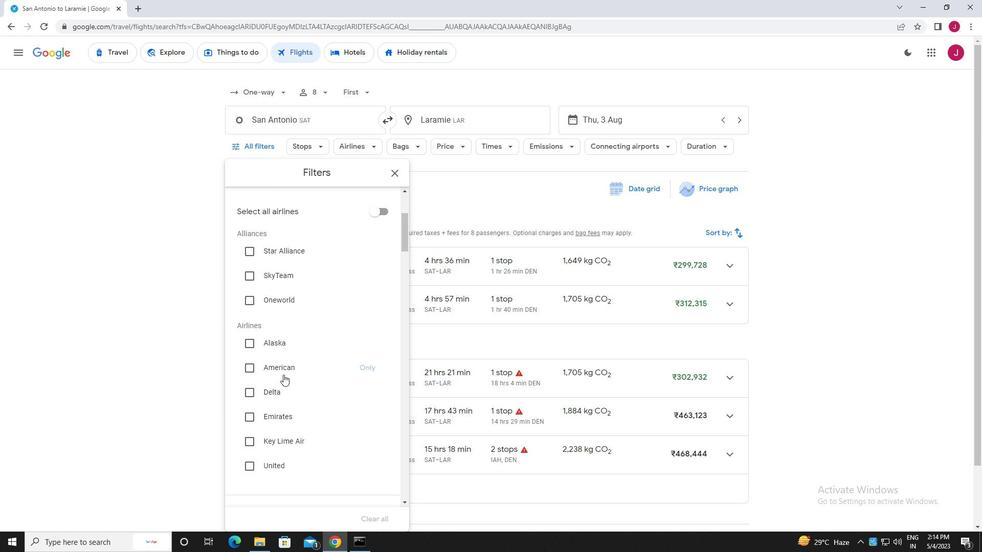 
Action: Mouse scrolled (283, 379) with delta (0, 0)
Screenshot: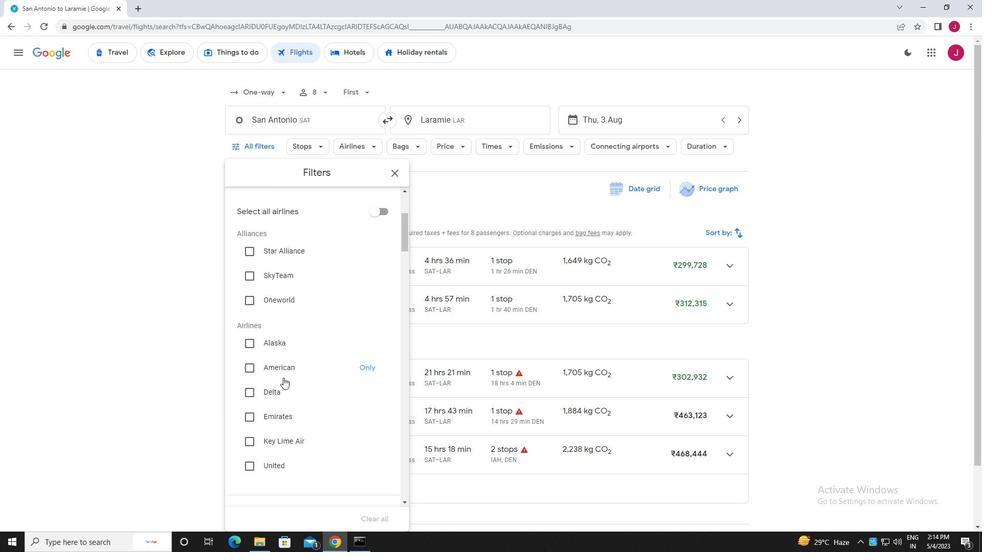 
Action: Mouse scrolled (283, 379) with delta (0, 0)
Screenshot: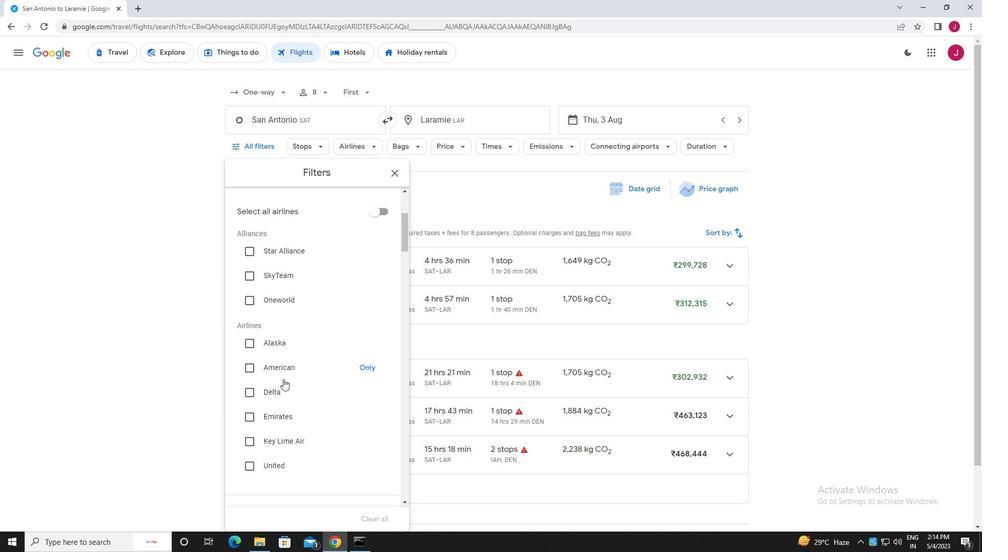 
Action: Mouse moved to (297, 279)
Screenshot: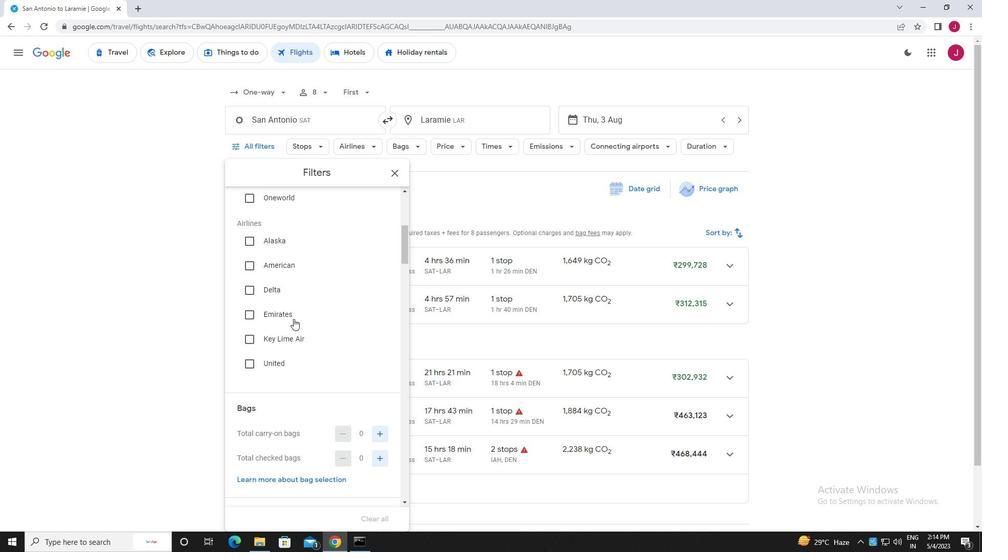
Action: Mouse scrolled (297, 279) with delta (0, 0)
Screenshot: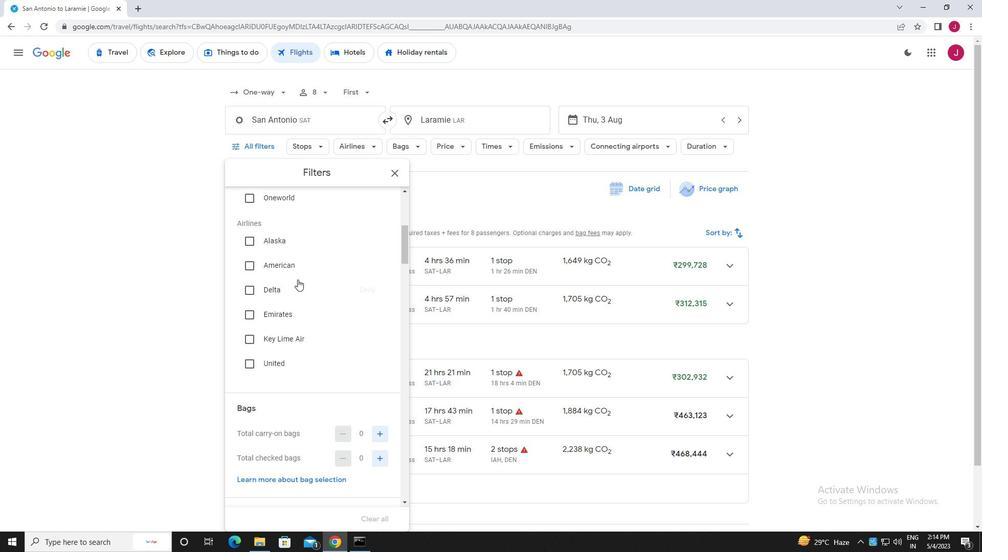 
Action: Mouse scrolled (297, 279) with delta (0, 0)
Screenshot: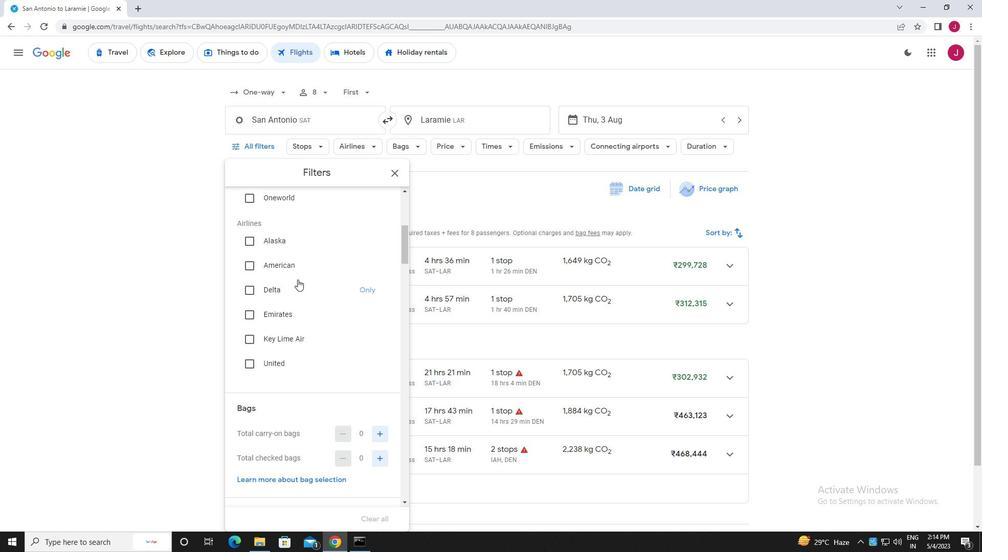 
Action: Mouse scrolled (297, 279) with delta (0, 0)
Screenshot: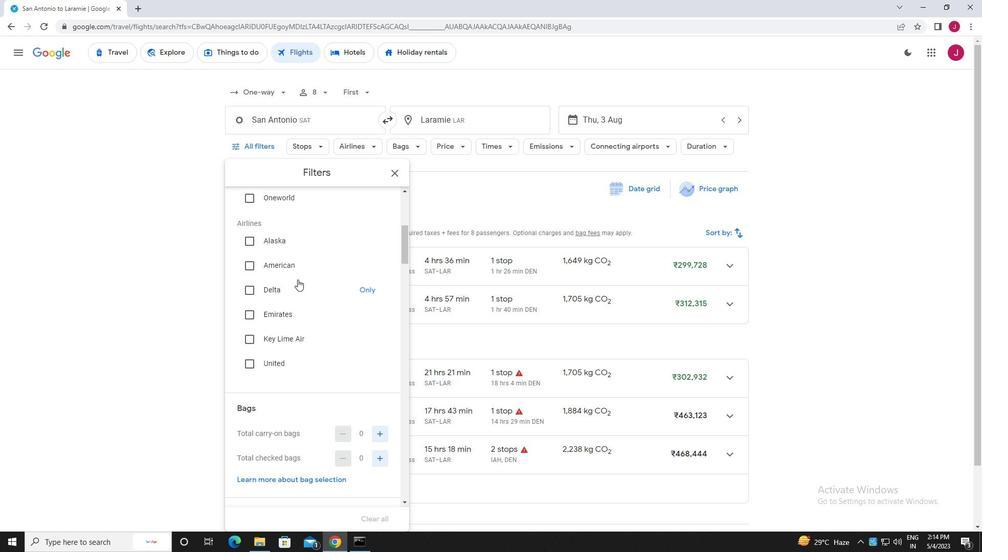 
Action: Mouse scrolled (297, 279) with delta (0, 0)
Screenshot: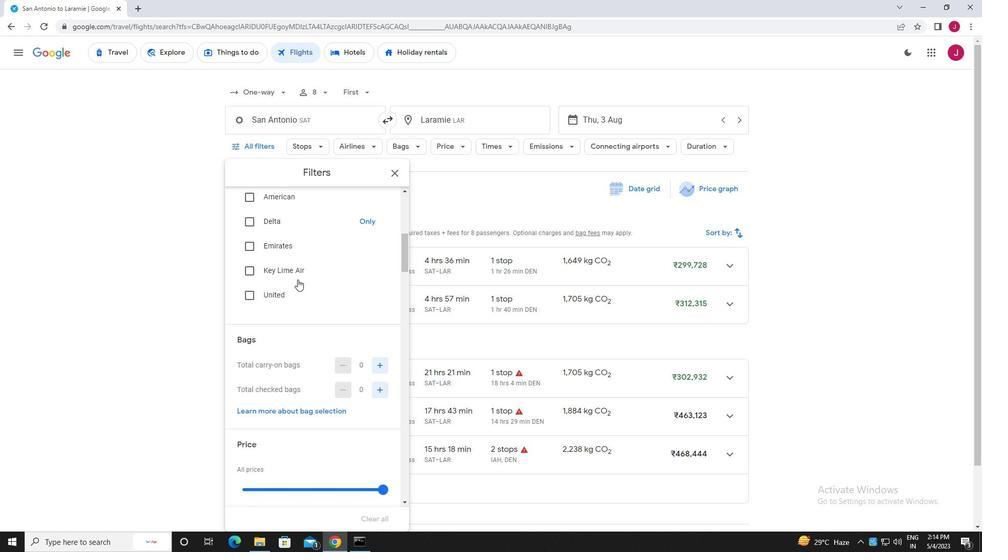 
Action: Mouse moved to (377, 229)
Screenshot: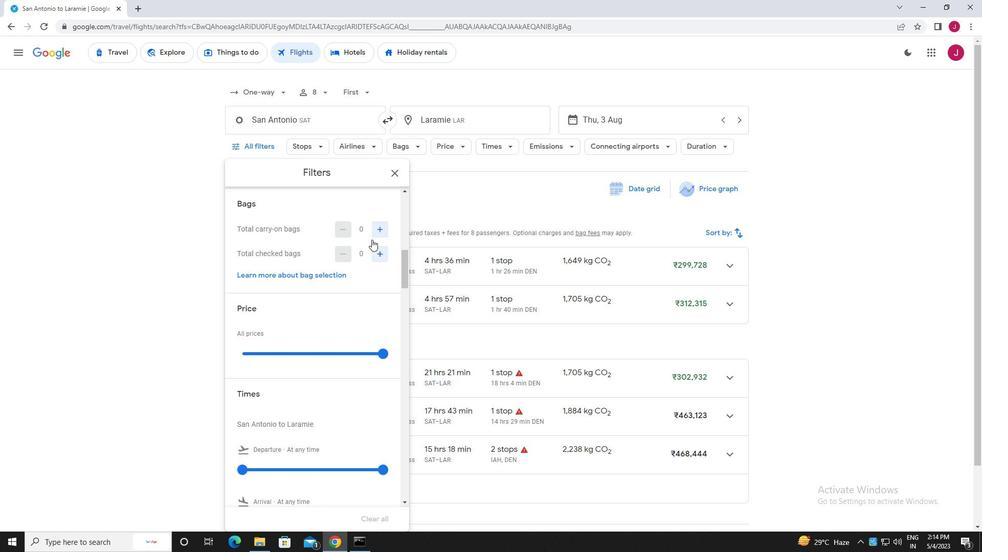 
Action: Mouse pressed left at (377, 229)
Screenshot: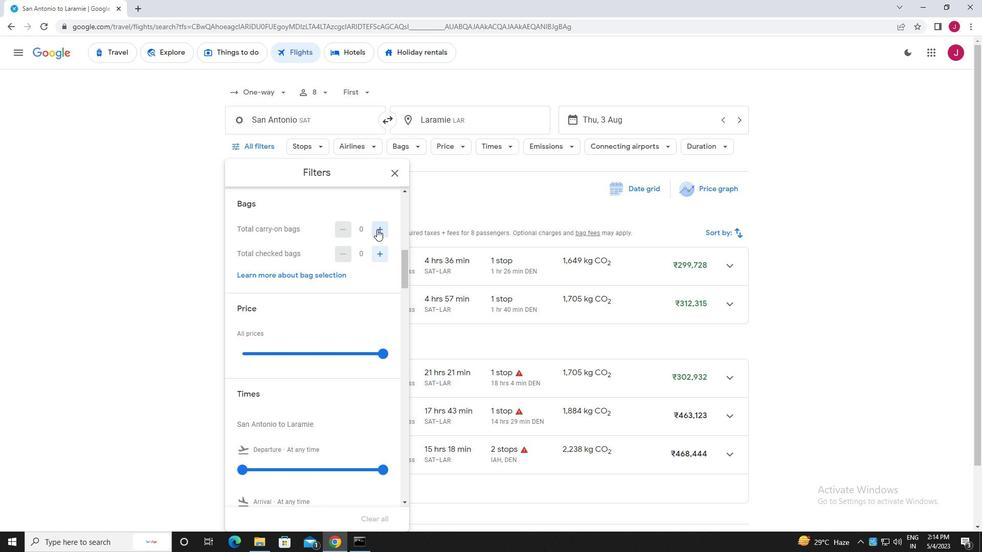 
Action: Mouse pressed left at (377, 229)
Screenshot: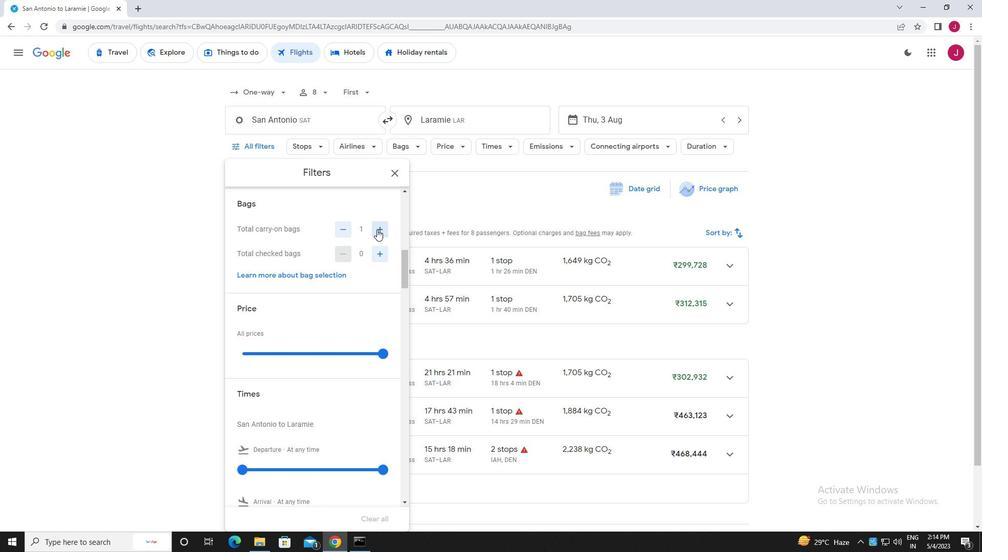 
Action: Mouse moved to (379, 254)
Screenshot: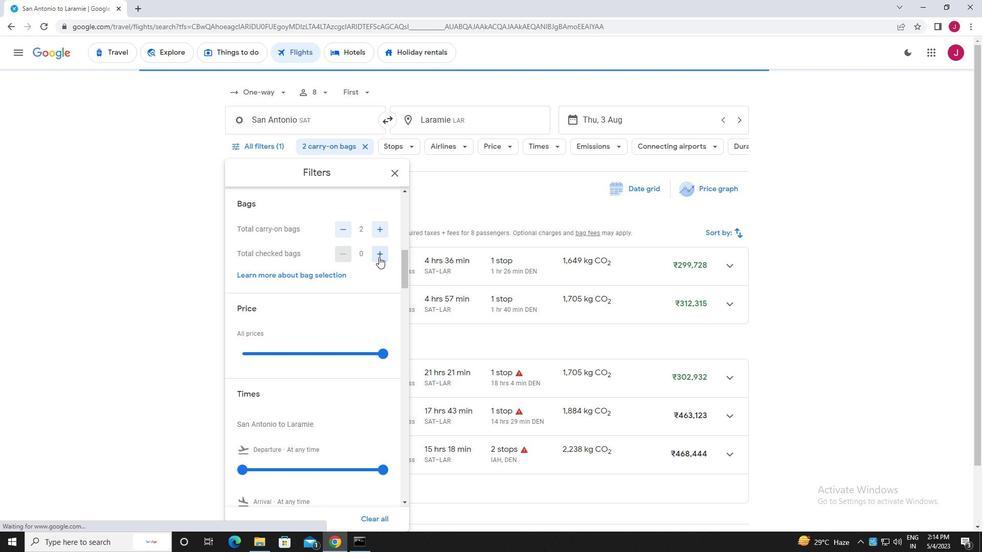 
Action: Mouse pressed left at (379, 254)
Screenshot: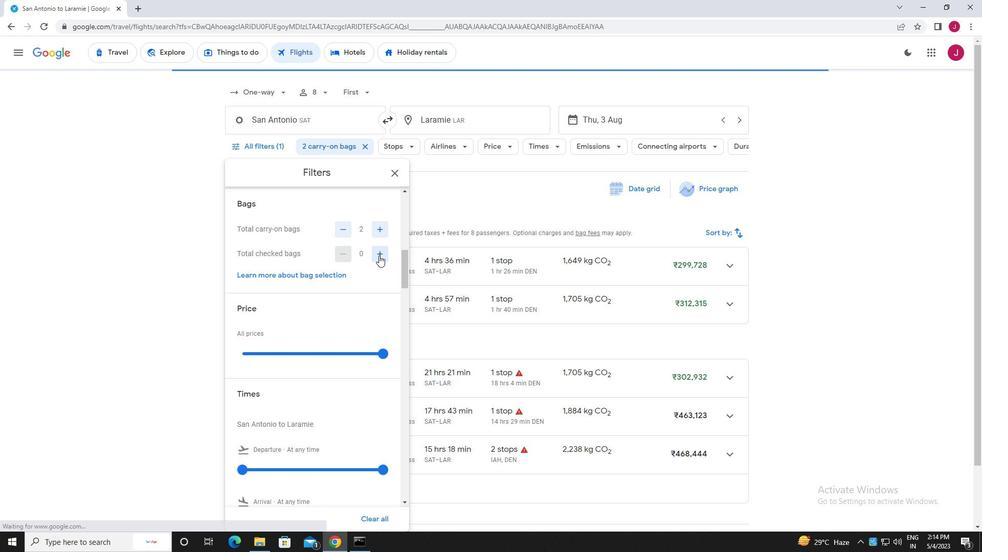 
Action: Mouse pressed left at (379, 254)
Screenshot: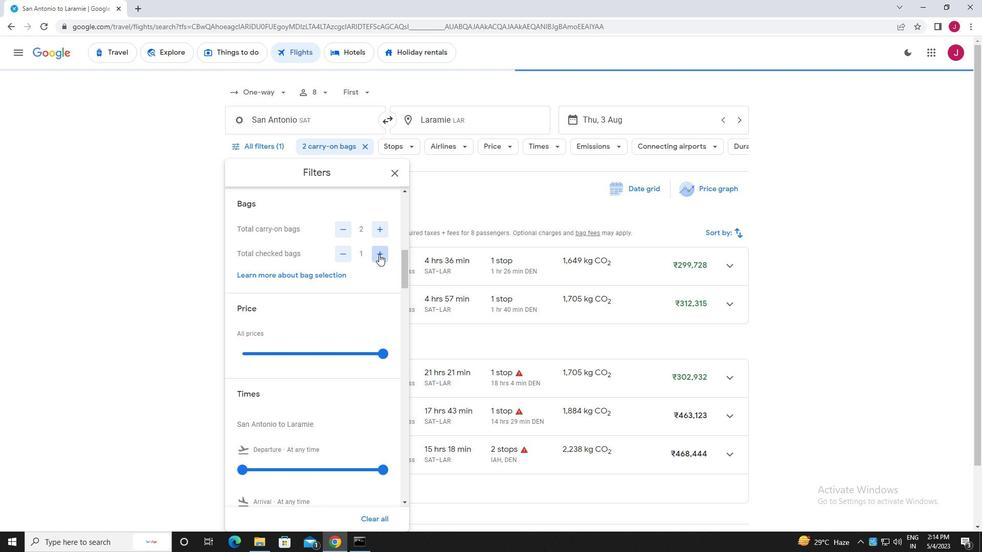 
Action: Mouse pressed left at (379, 254)
Screenshot: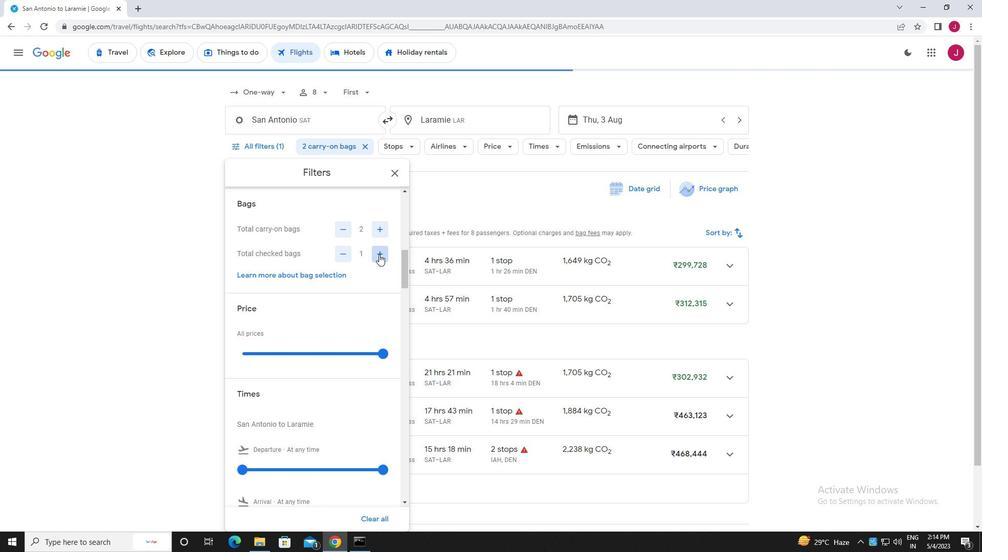 
Action: Mouse pressed left at (379, 254)
Screenshot: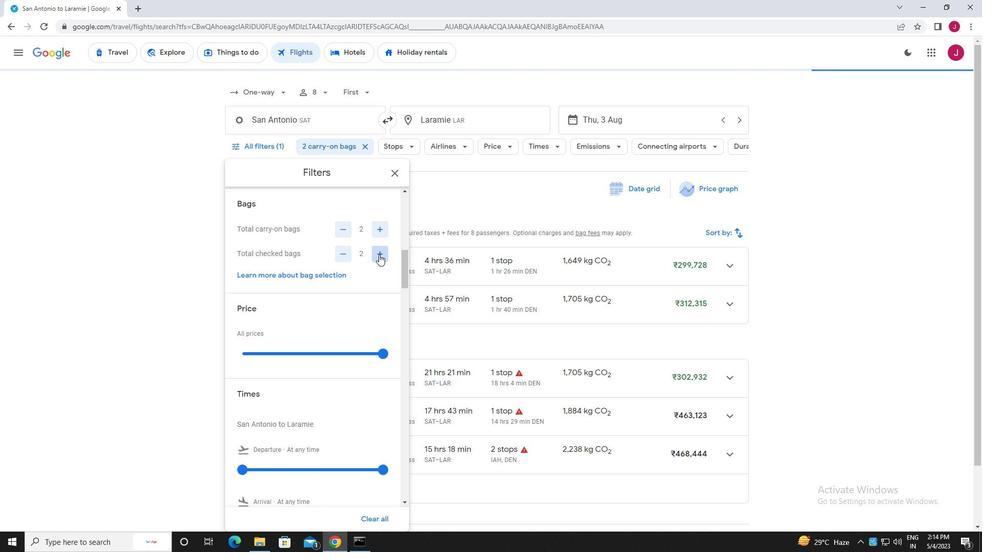 
Action: Mouse pressed left at (379, 254)
Screenshot: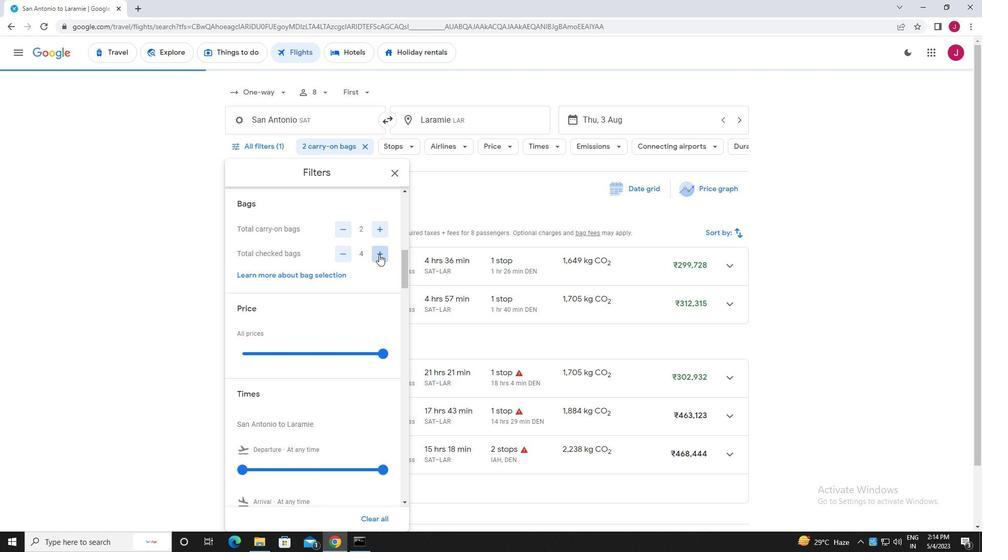 
Action: Mouse pressed left at (379, 254)
Screenshot: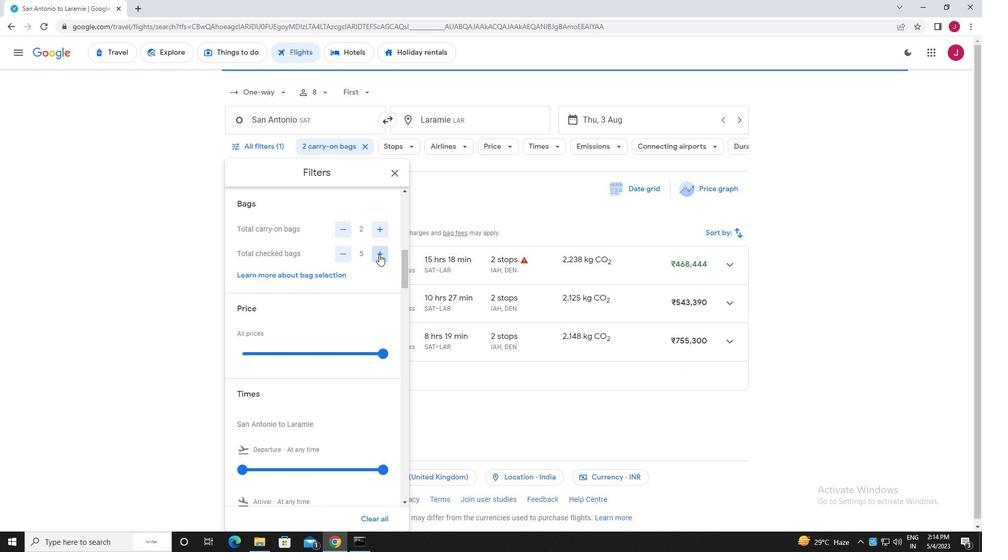 
Action: Mouse pressed left at (379, 254)
Screenshot: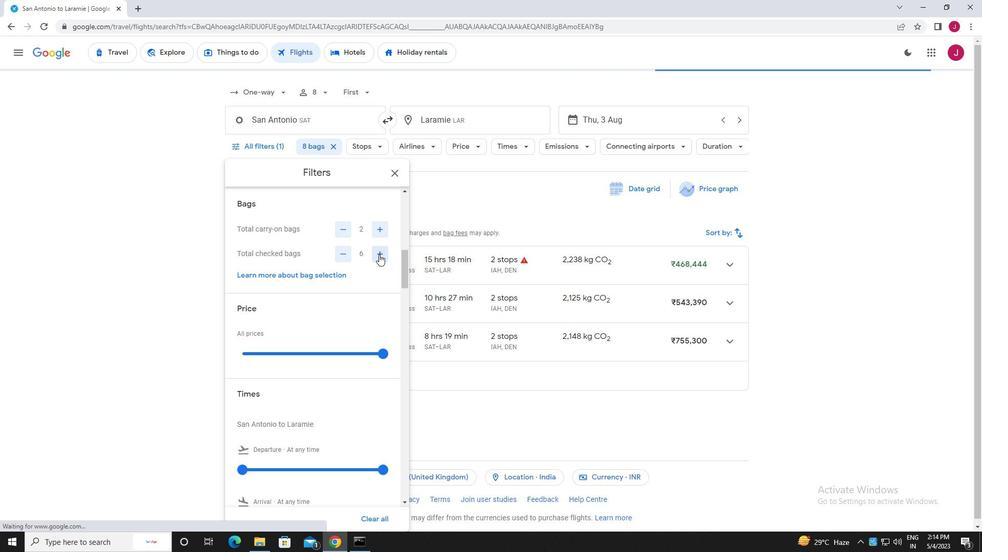 
Action: Mouse moved to (338, 253)
Screenshot: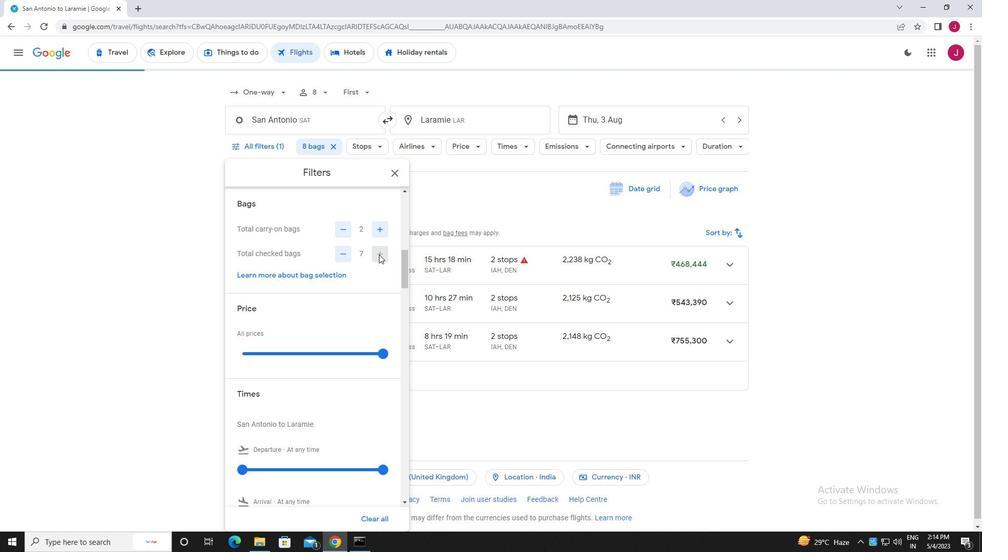 
Action: Mouse pressed left at (338, 253)
Screenshot: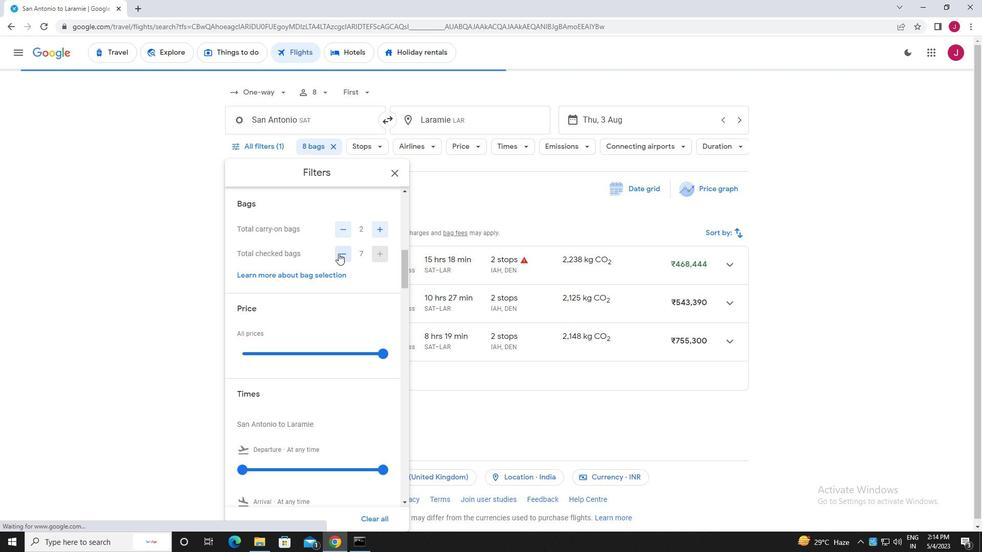 
Action: Mouse moved to (361, 261)
Screenshot: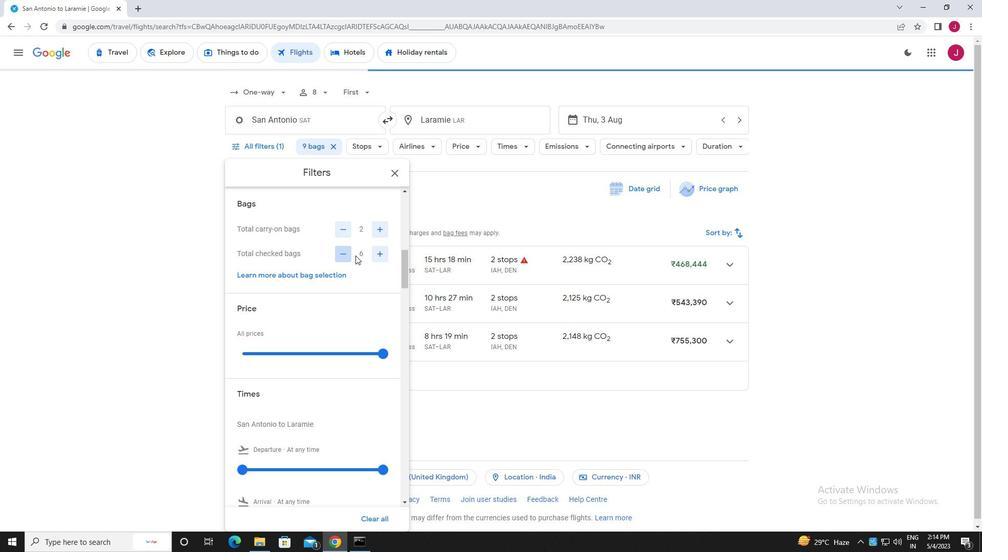 
Action: Mouse scrolled (361, 260) with delta (0, 0)
Screenshot: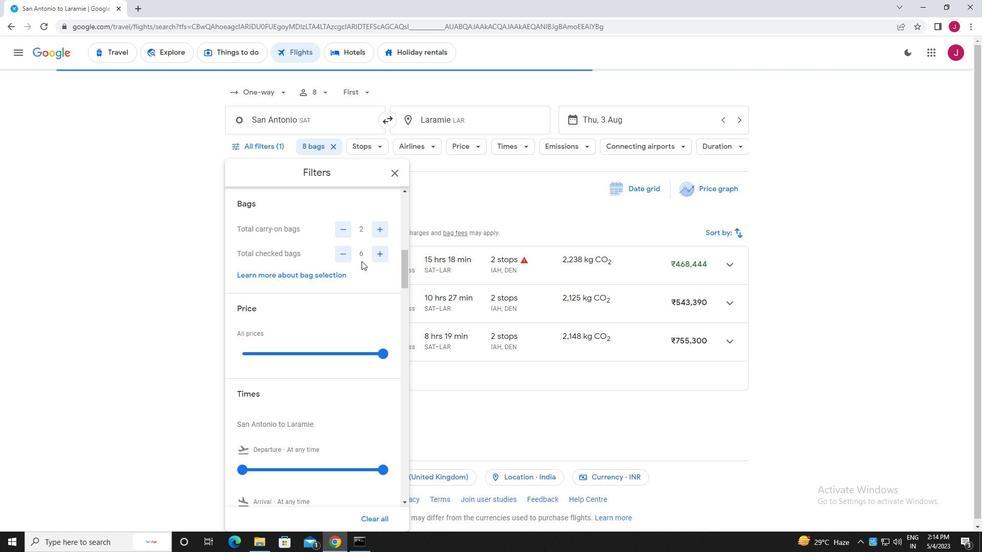 
Action: Mouse moved to (385, 305)
Screenshot: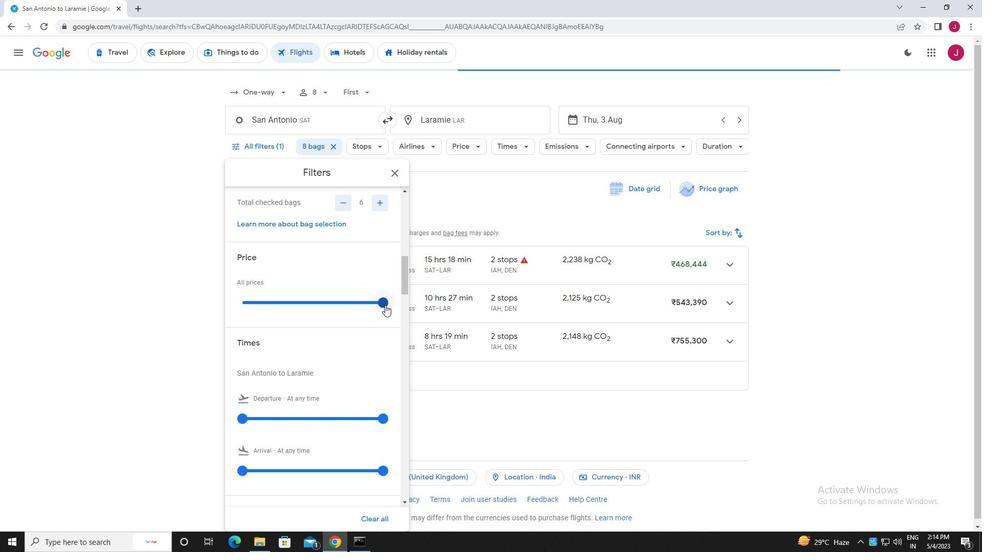
Action: Mouse pressed left at (385, 305)
Screenshot: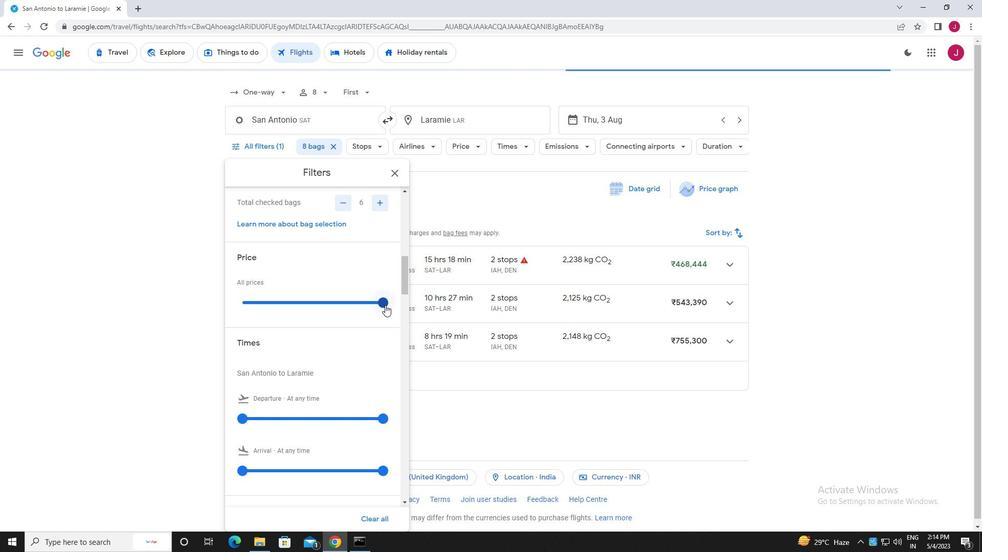 
Action: Mouse moved to (378, 301)
Screenshot: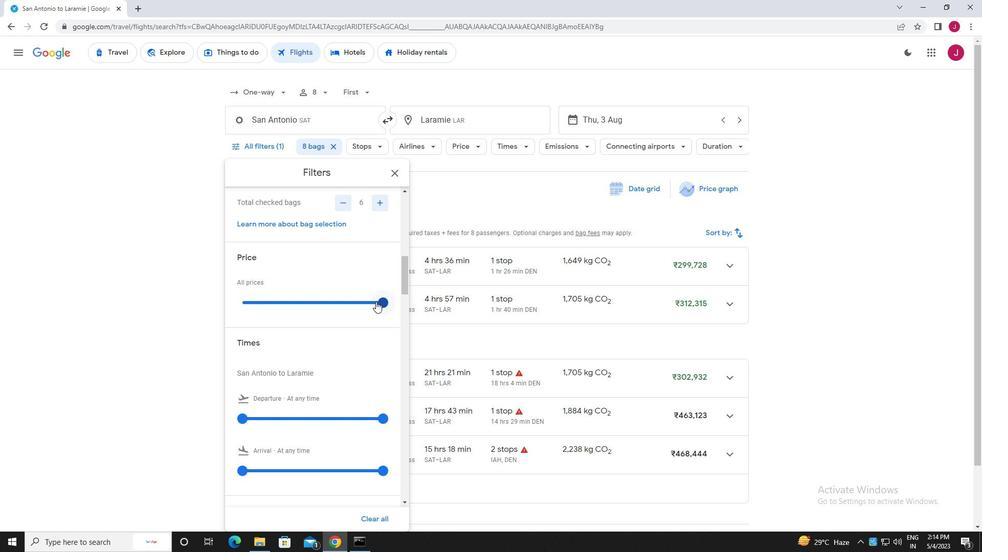 
Action: Mouse pressed left at (378, 301)
Screenshot: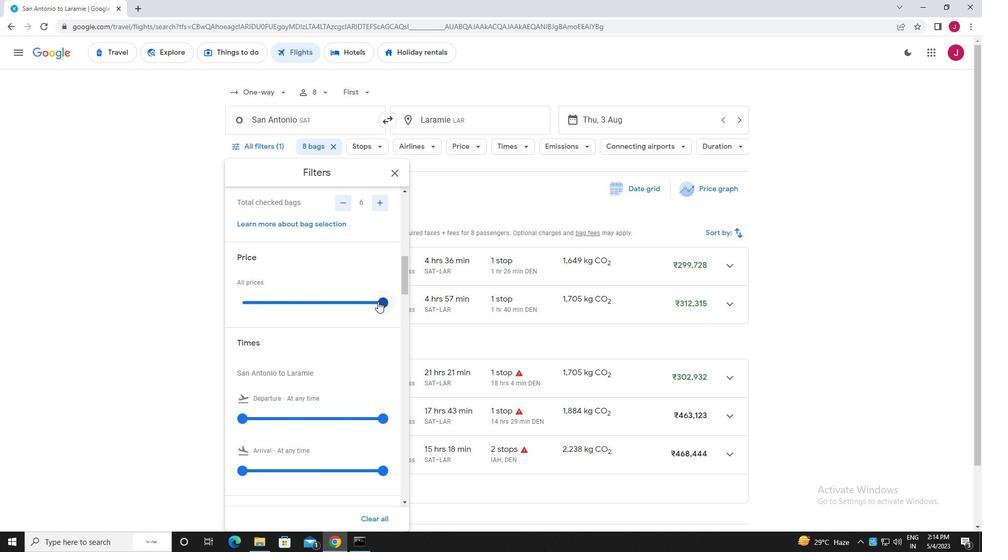 
Action: Mouse moved to (296, 285)
Screenshot: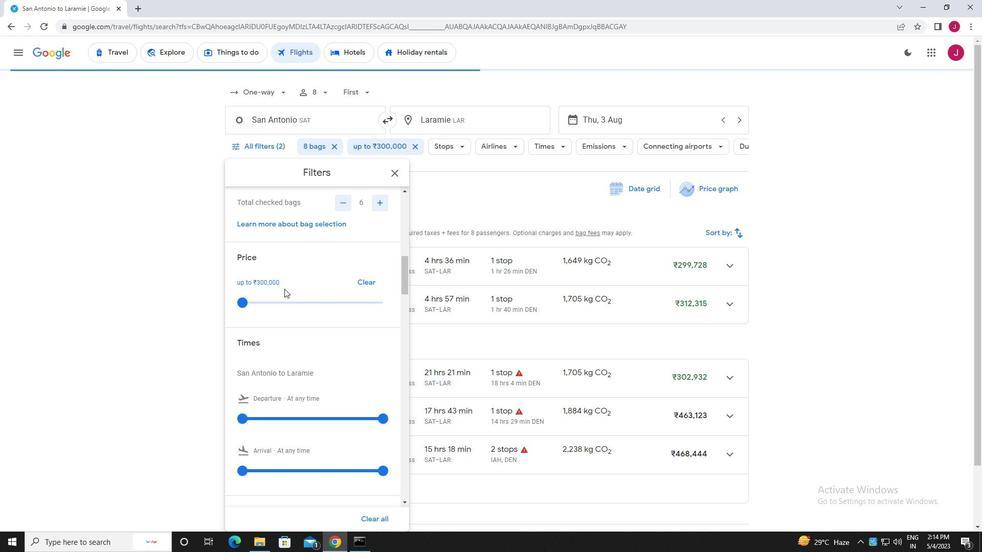 
Action: Mouse scrolled (296, 285) with delta (0, 0)
Screenshot: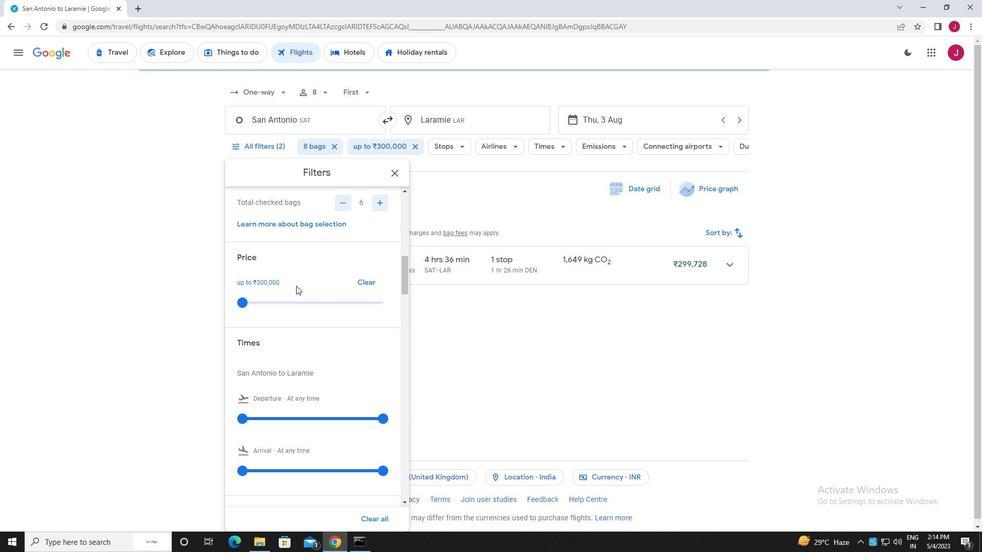 
Action: Mouse scrolled (296, 285) with delta (0, 0)
Screenshot: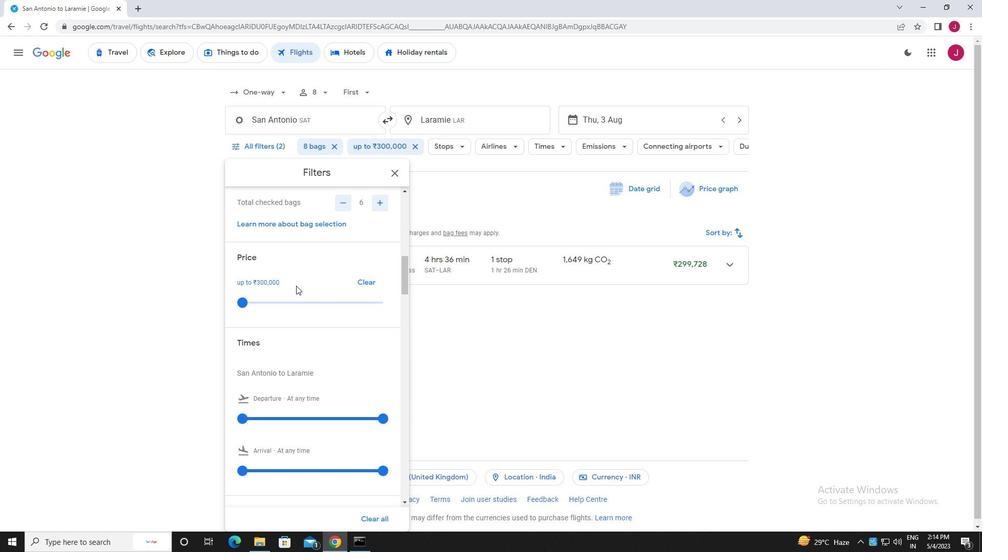 
Action: Mouse moved to (239, 316)
Screenshot: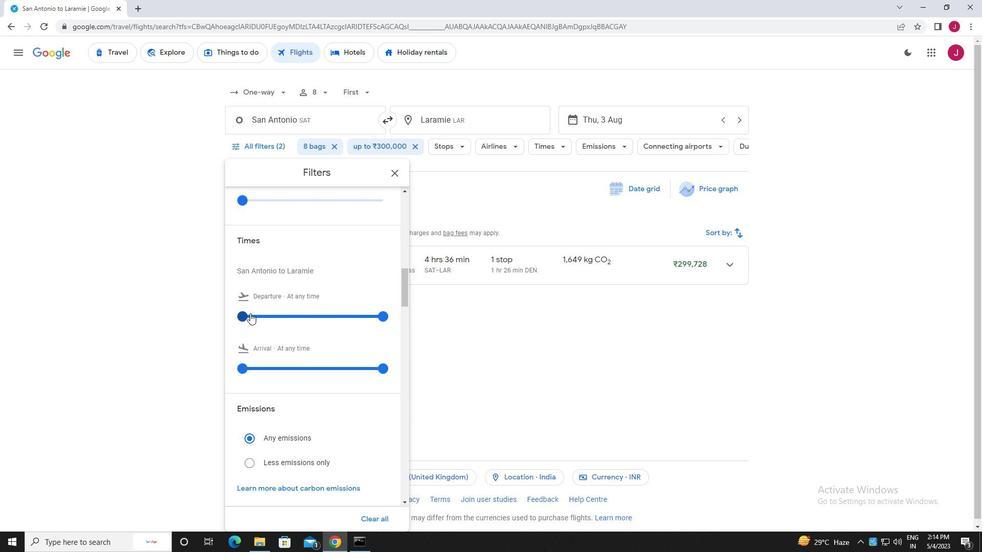 
Action: Mouse pressed left at (239, 316)
Screenshot: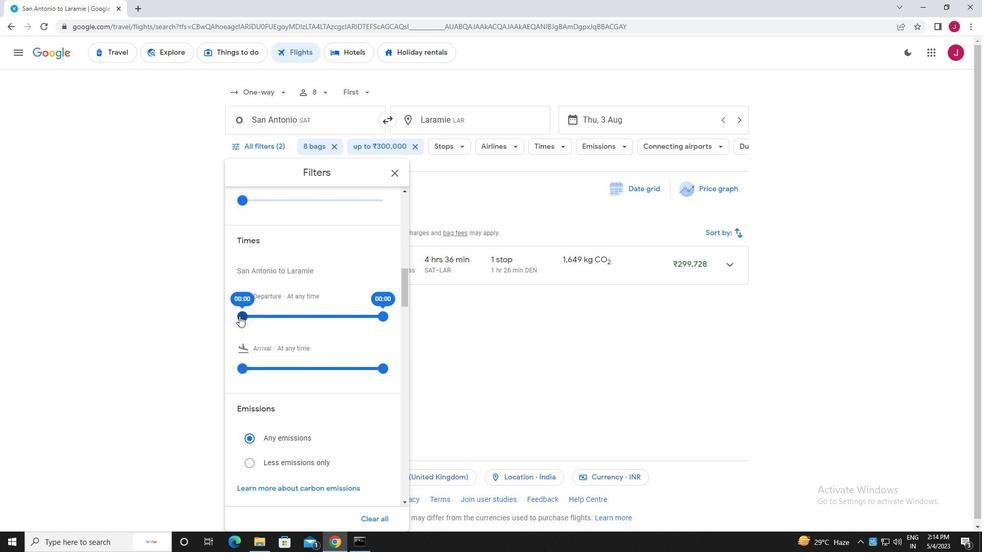
Action: Mouse moved to (384, 316)
Screenshot: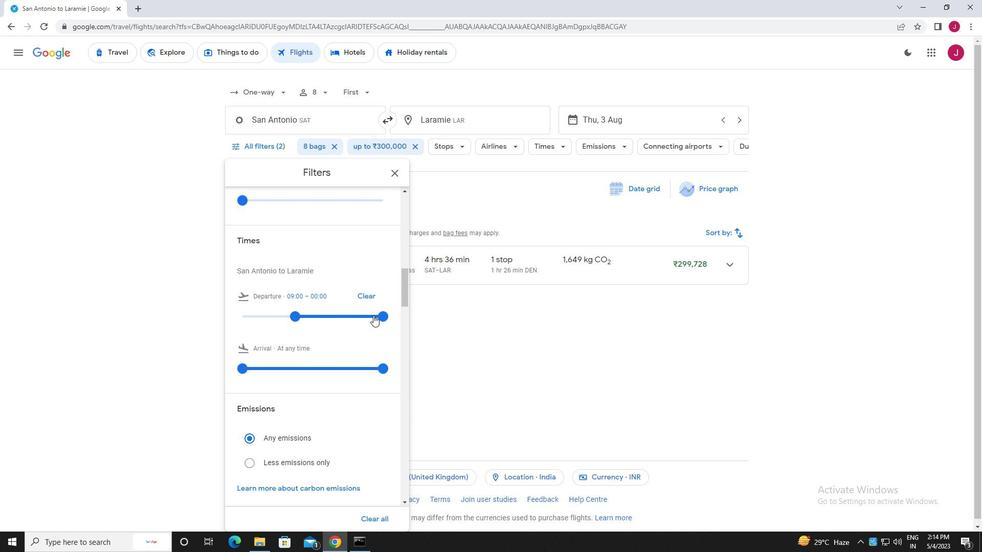 
Action: Mouse pressed left at (384, 316)
Screenshot: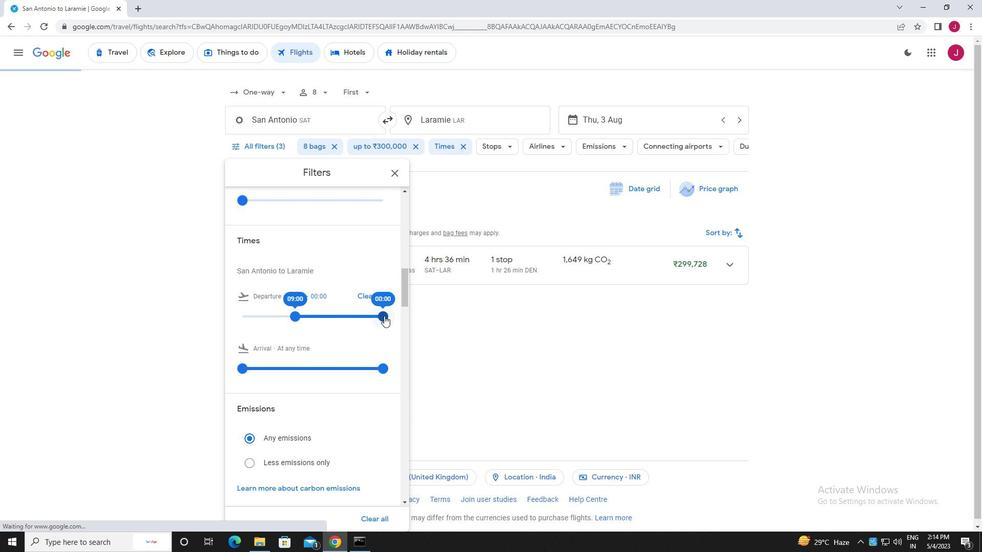 
Action: Mouse moved to (391, 174)
Screenshot: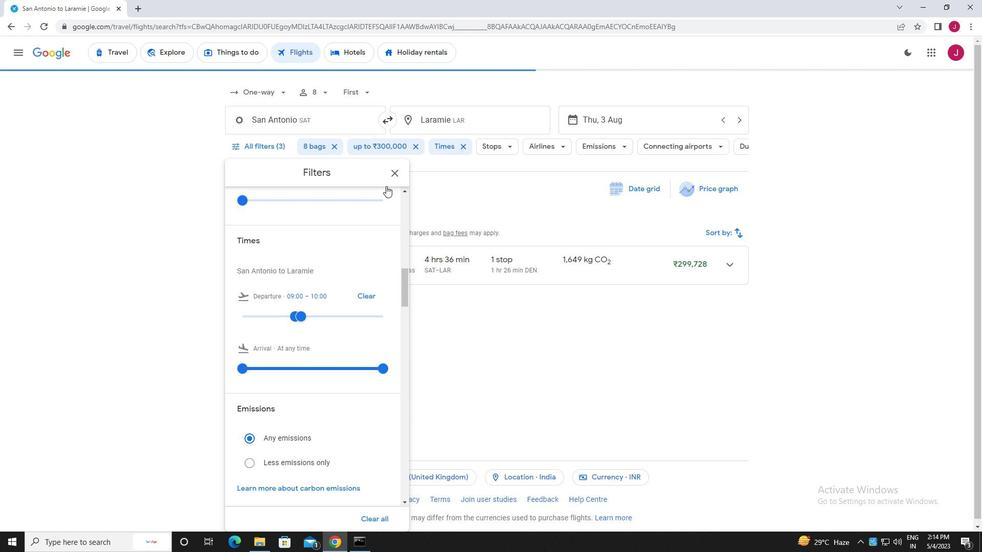 
Action: Mouse pressed left at (391, 174)
Screenshot: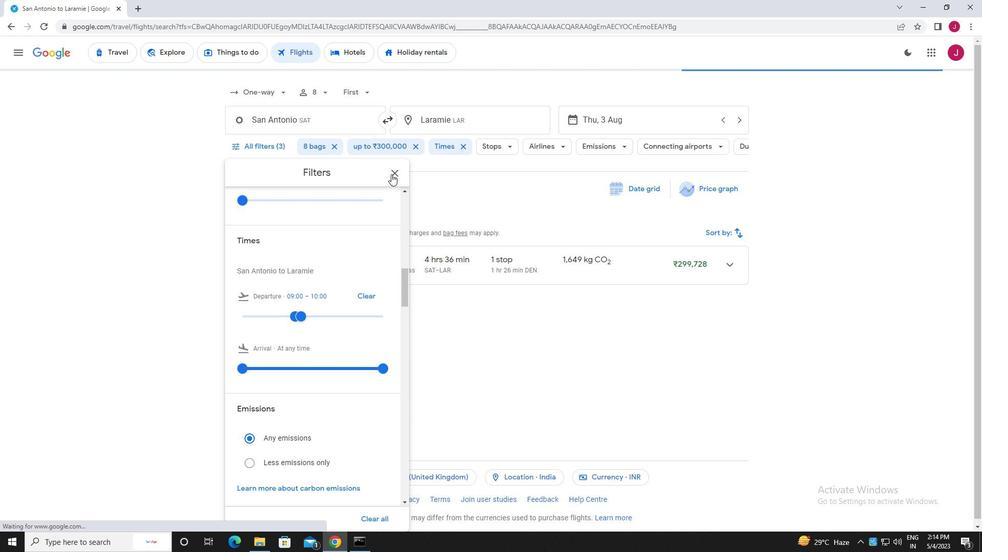 
Action: Mouse moved to (391, 175)
Screenshot: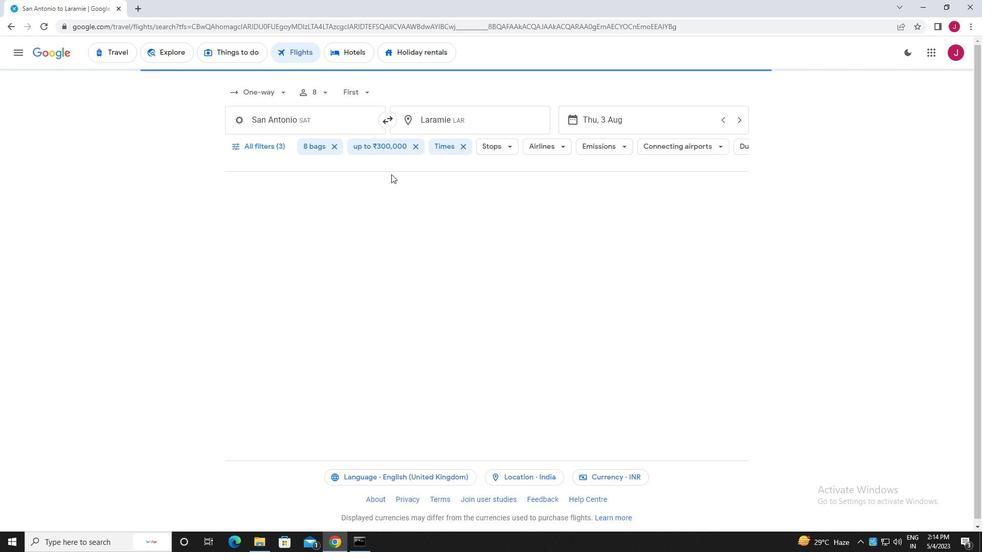 
